 Task: Add an event with the title Second Networking Lunch, date '2024/03/11', time 9:40 AM to 11:40 AMand add a description: During the meeting, you will have the chance to present an overview of your business, highlighting key aspects such as your product or service, target market, competitive advantage, and growth potential. This presentation should provide a clear understanding of your business model and value proposition, captivating the interest of the potential investor.Select event color  Banana . Add location for the event as: 321 The Blue Mosque, Istanbul, Turkey, logged in from the account softage.6@softage.netand send the event invitation to softage.4@softage.net and softage.1@softage.net. Set a reminder for the event Every weekday(Monday to Friday)
Action: Mouse moved to (85, 91)
Screenshot: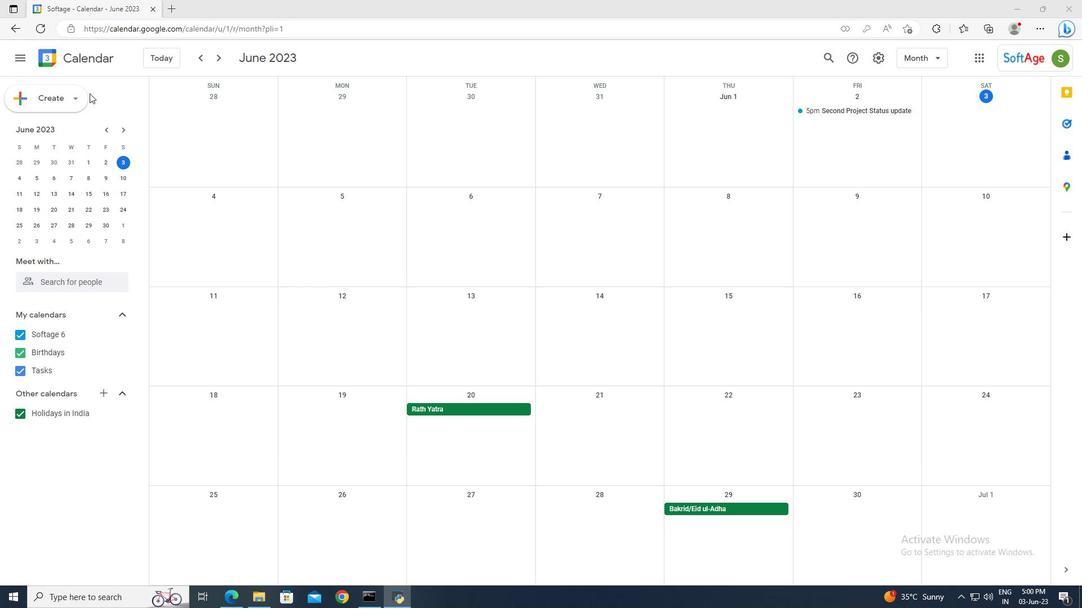 
Action: Mouse pressed left at (85, 91)
Screenshot: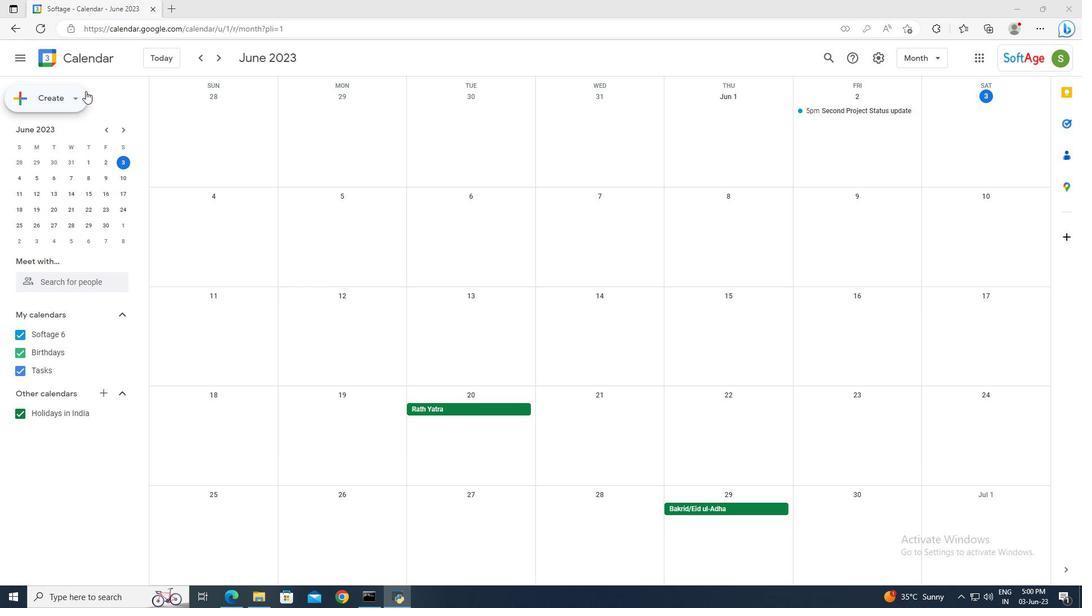 
Action: Mouse moved to (85, 125)
Screenshot: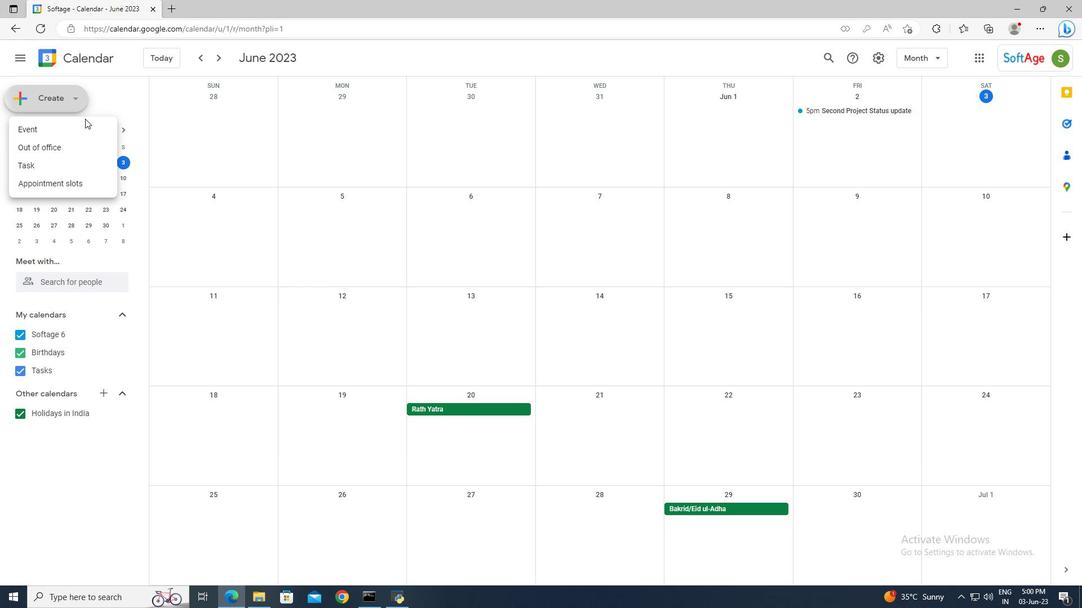 
Action: Mouse pressed left at (85, 125)
Screenshot: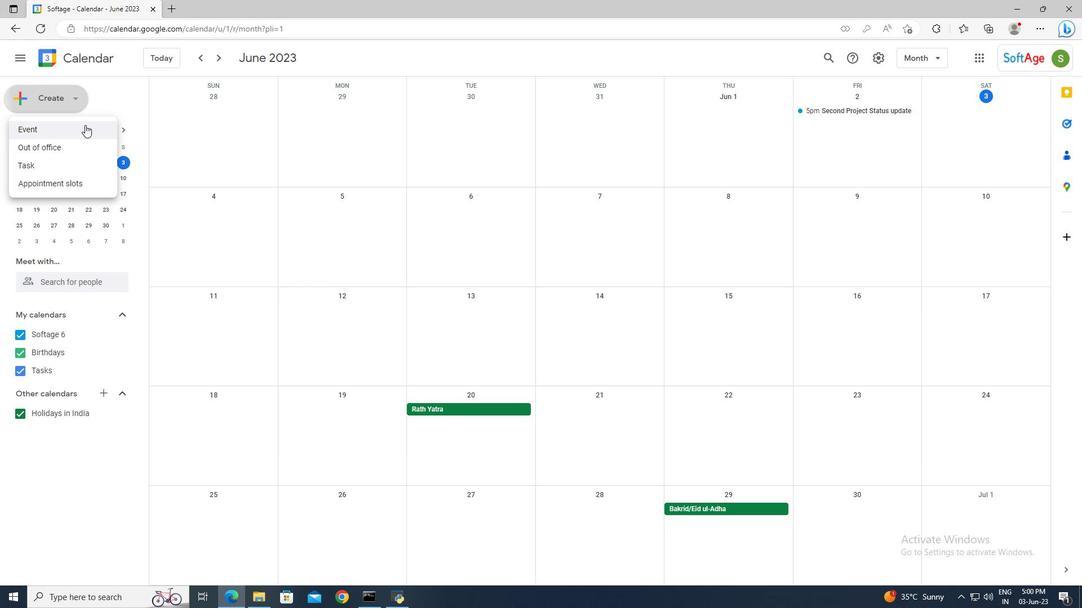 
Action: Mouse moved to (823, 381)
Screenshot: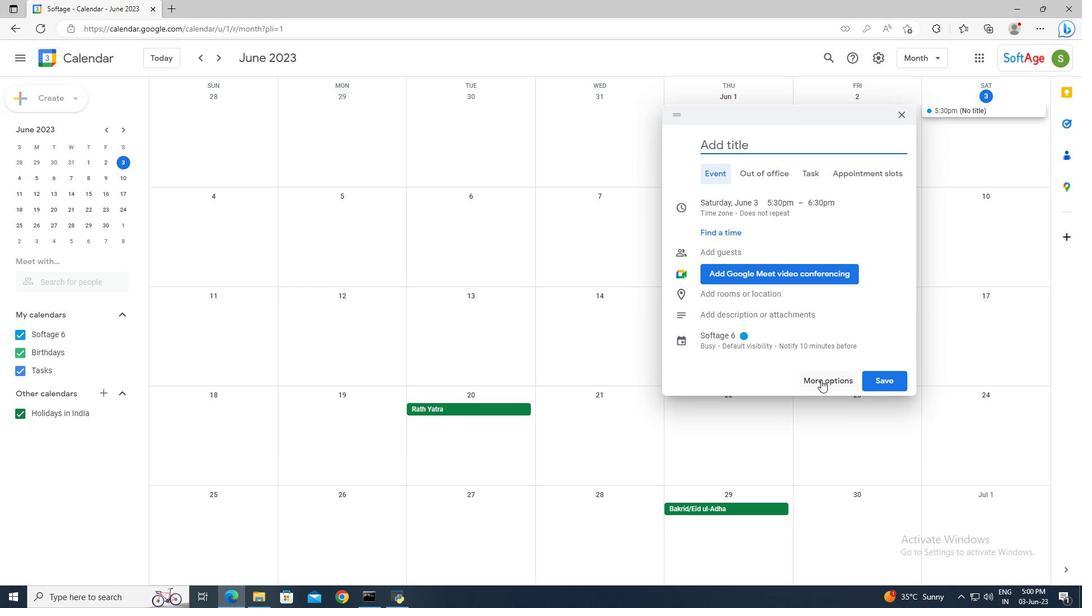 
Action: Mouse pressed left at (823, 381)
Screenshot: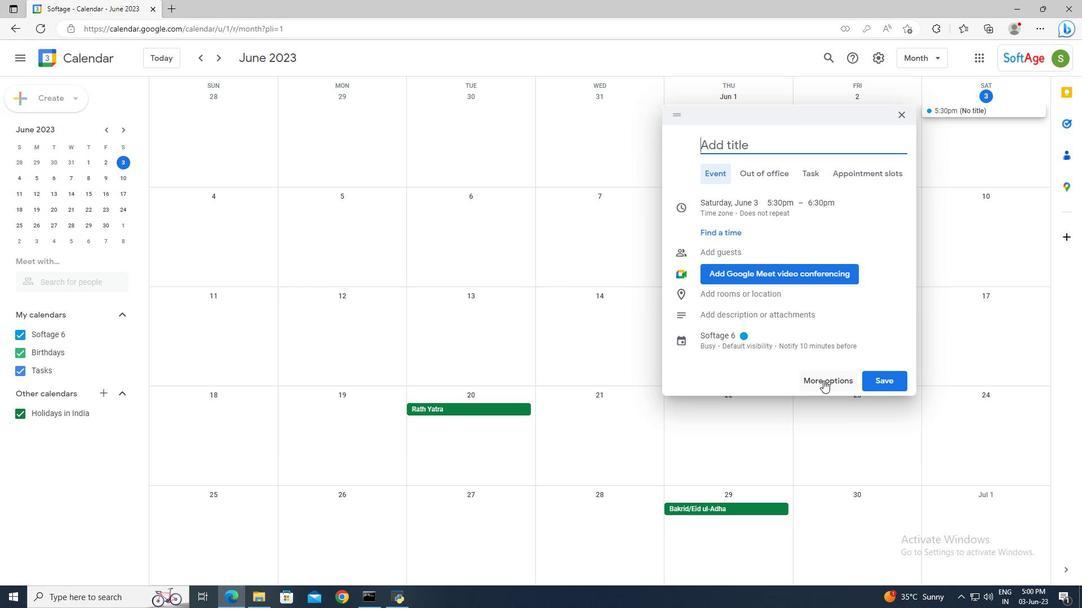 
Action: Mouse moved to (341, 63)
Screenshot: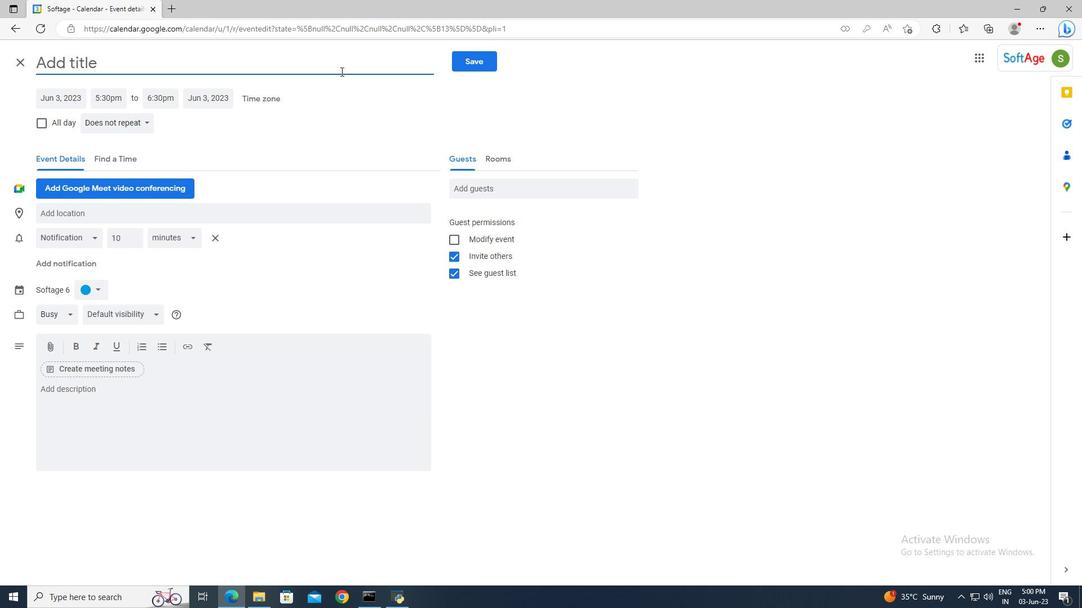 
Action: Mouse pressed left at (341, 63)
Screenshot: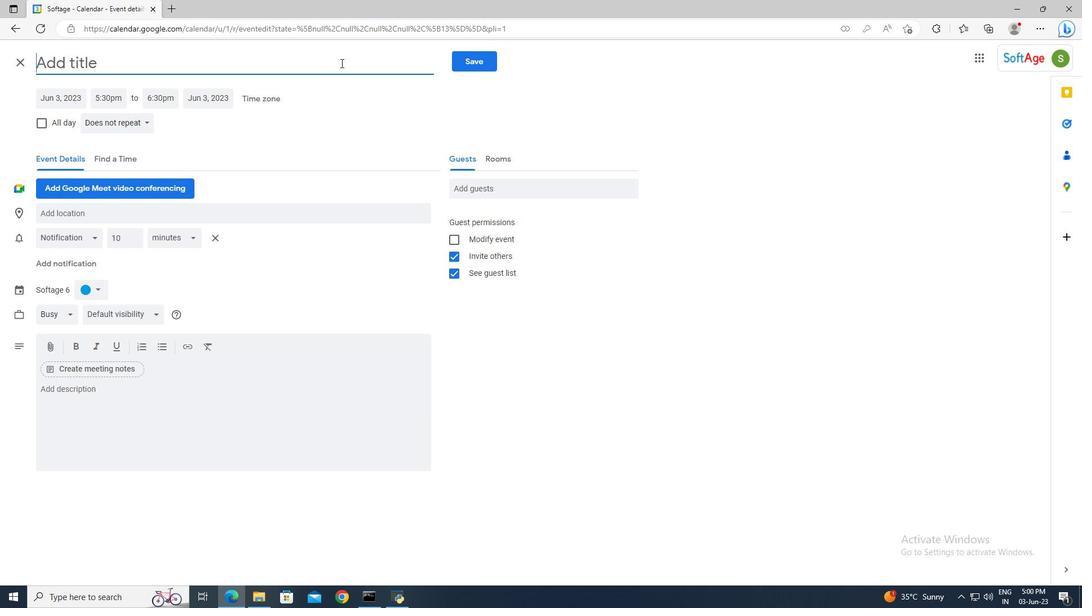 
Action: Key pressed <Key.shift>Second<Key.space><Key.shift>Networking<Key.space><Key.shift>Lunch
Screenshot: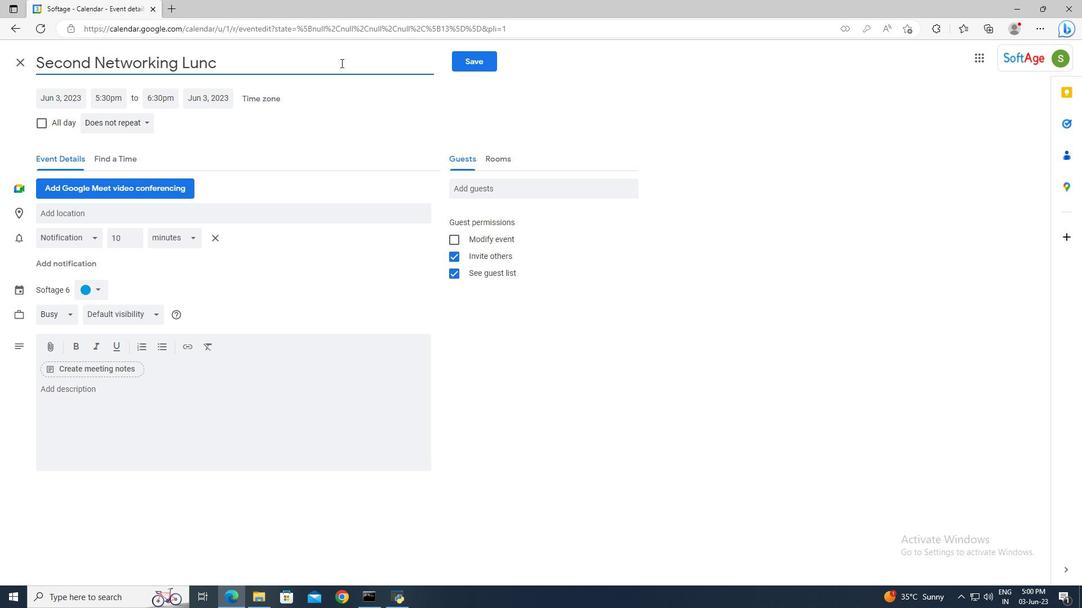 
Action: Mouse moved to (73, 93)
Screenshot: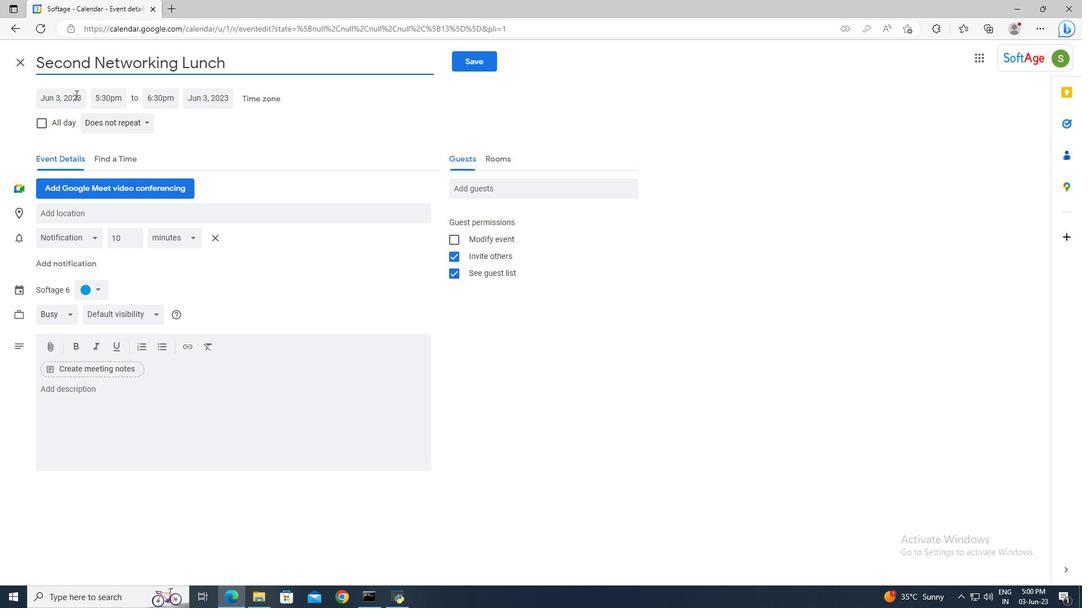 
Action: Mouse pressed left at (73, 93)
Screenshot: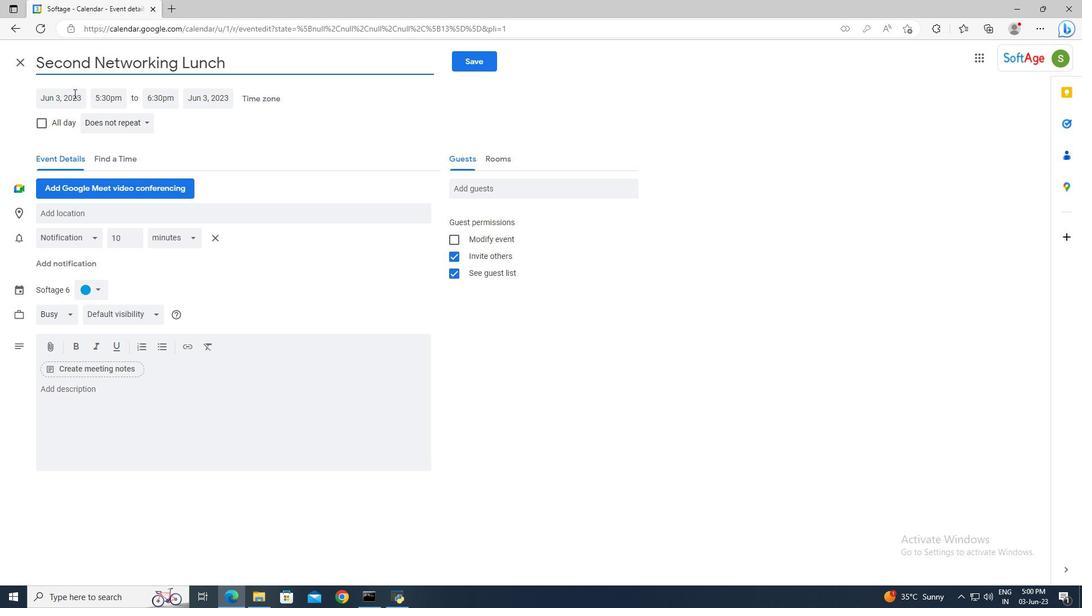 
Action: Mouse moved to (183, 120)
Screenshot: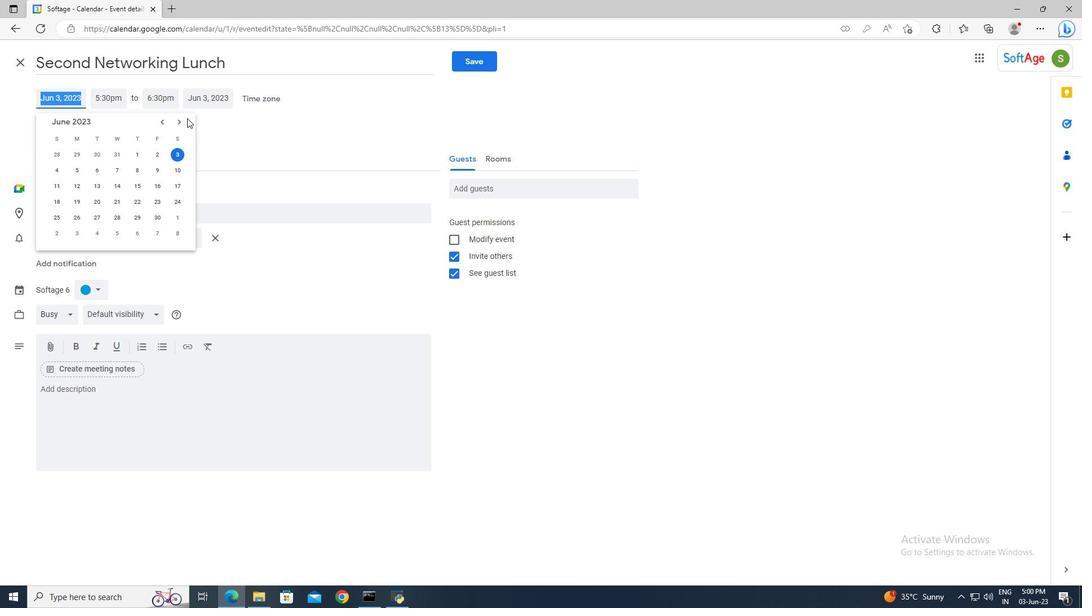 
Action: Mouse pressed left at (183, 120)
Screenshot: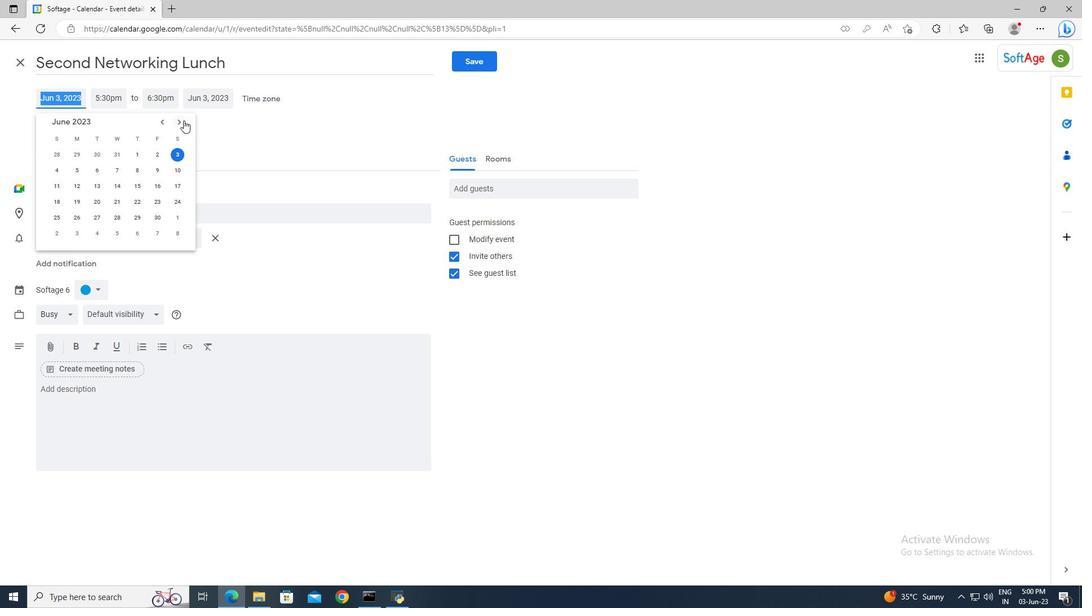 
Action: Mouse pressed left at (183, 120)
Screenshot: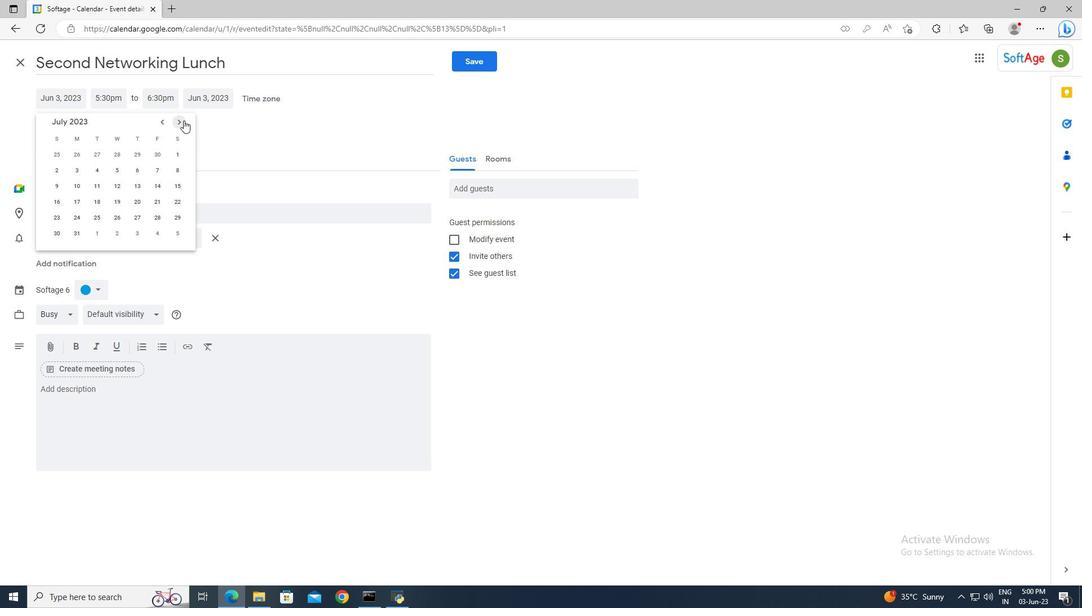 
Action: Mouse pressed left at (183, 120)
Screenshot: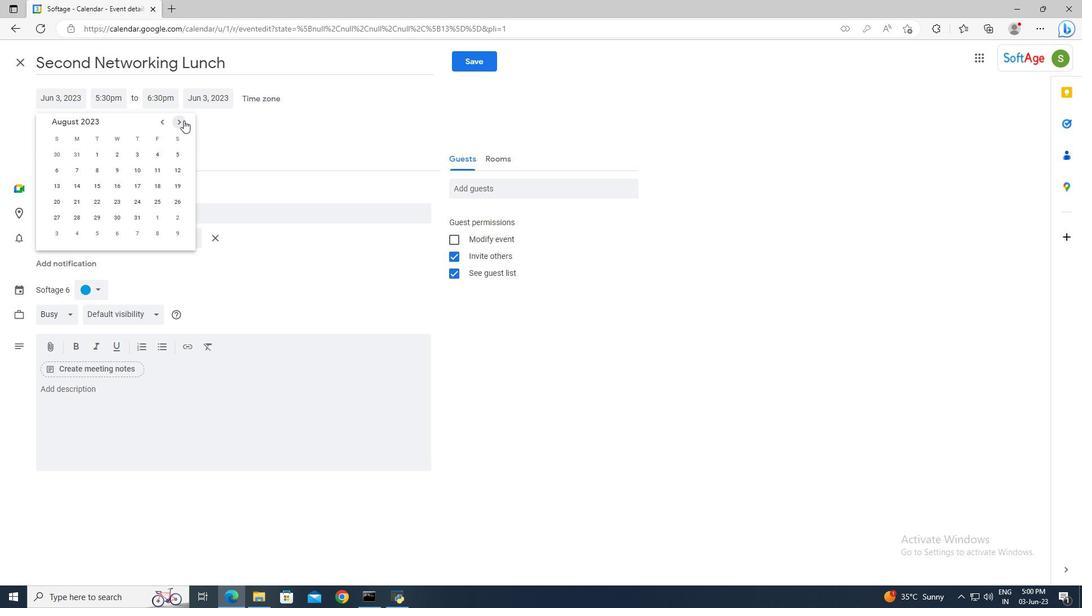 
Action: Mouse pressed left at (183, 120)
Screenshot: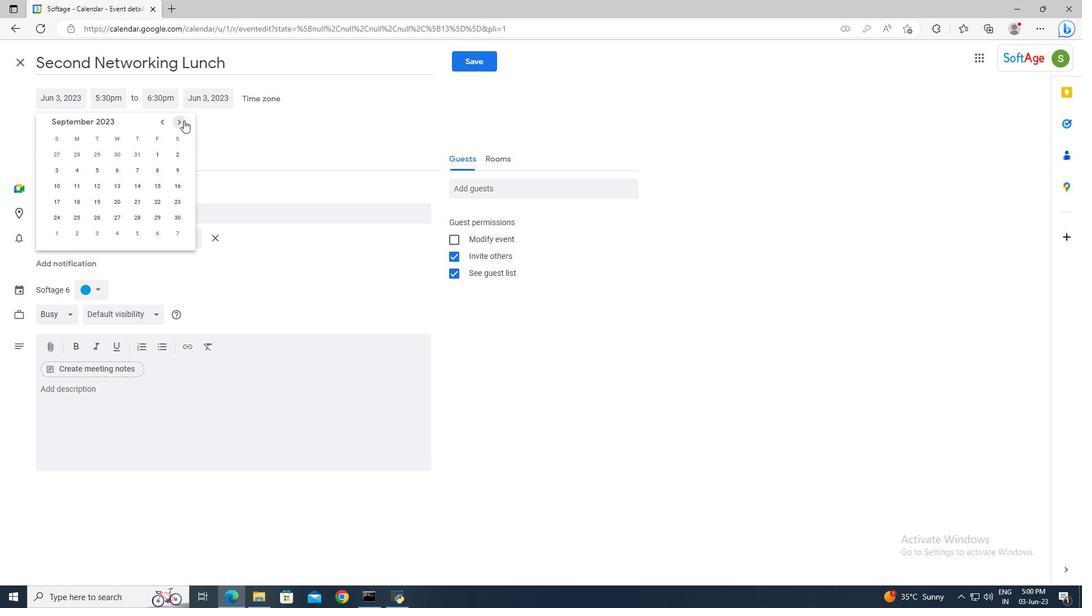 
Action: Mouse moved to (183, 120)
Screenshot: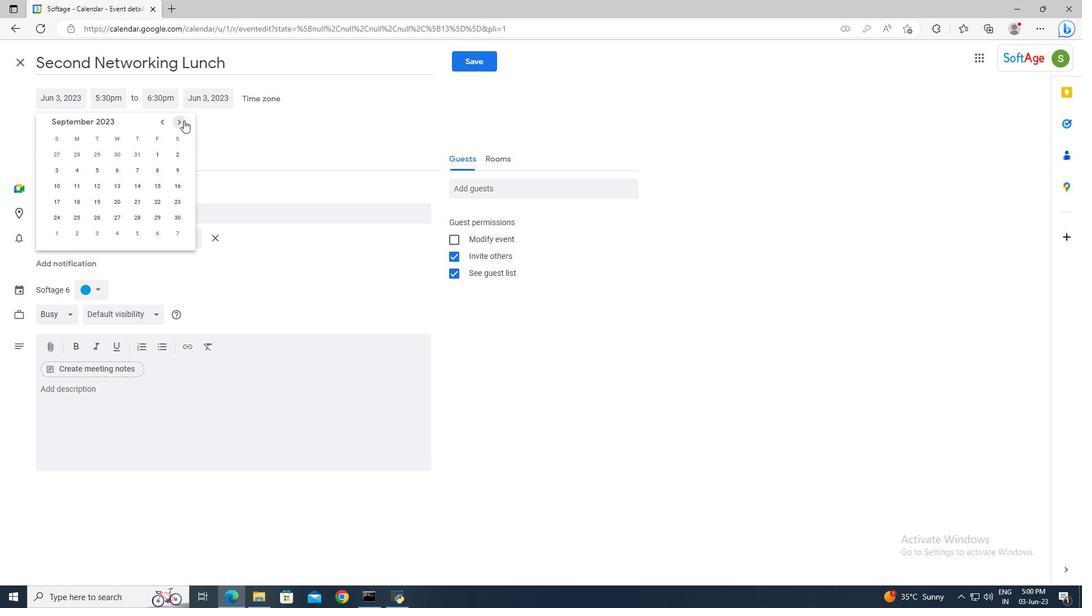 
Action: Mouse pressed left at (183, 120)
Screenshot: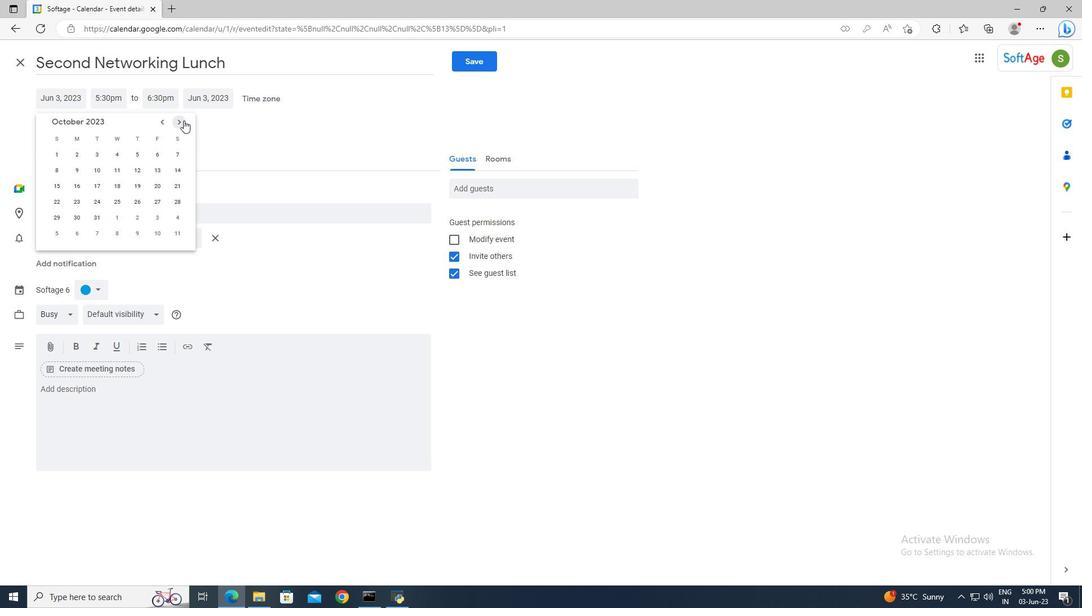 
Action: Mouse pressed left at (183, 120)
Screenshot: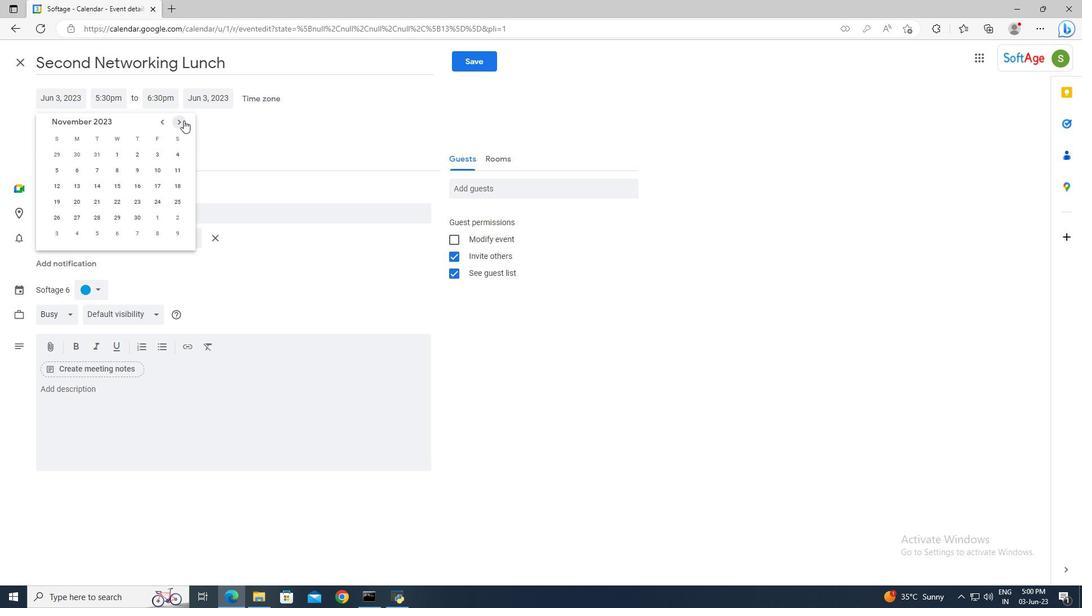 
Action: Mouse pressed left at (183, 120)
Screenshot: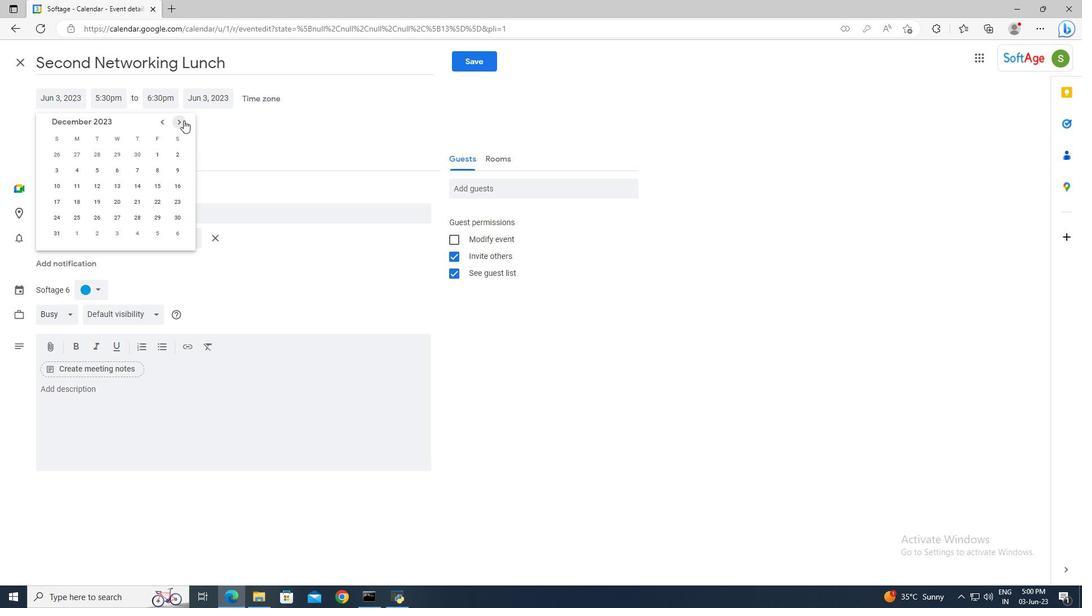 
Action: Mouse pressed left at (183, 120)
Screenshot: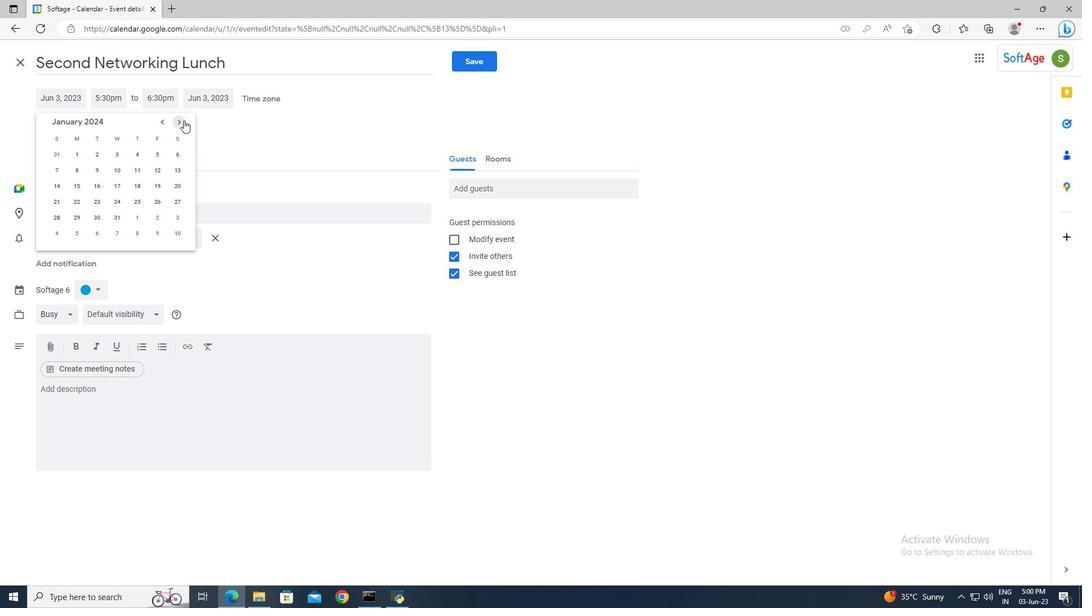 
Action: Mouse pressed left at (183, 120)
Screenshot: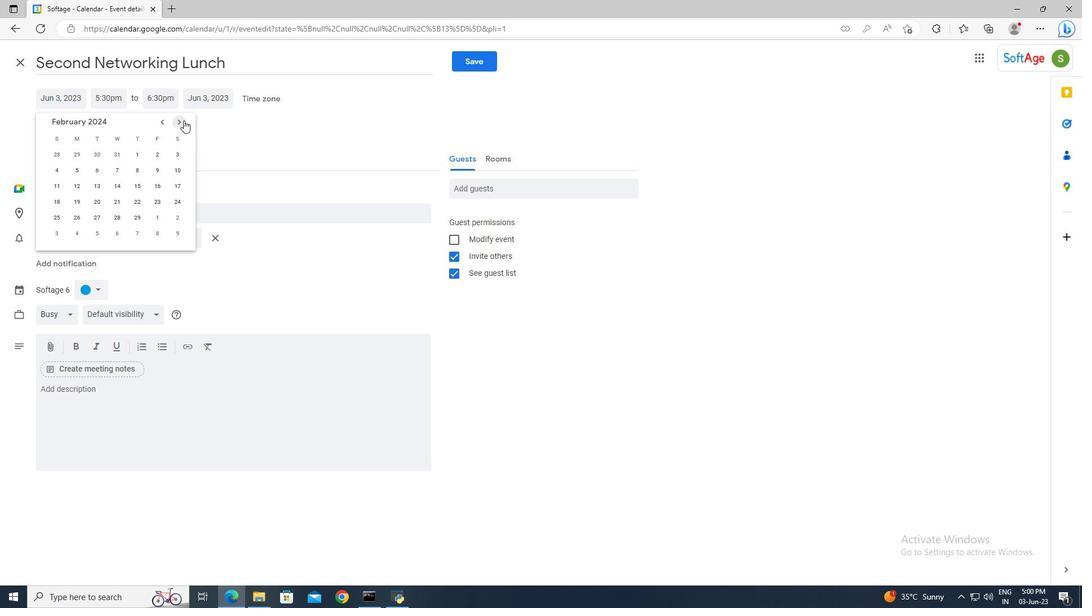 
Action: Mouse moved to (77, 181)
Screenshot: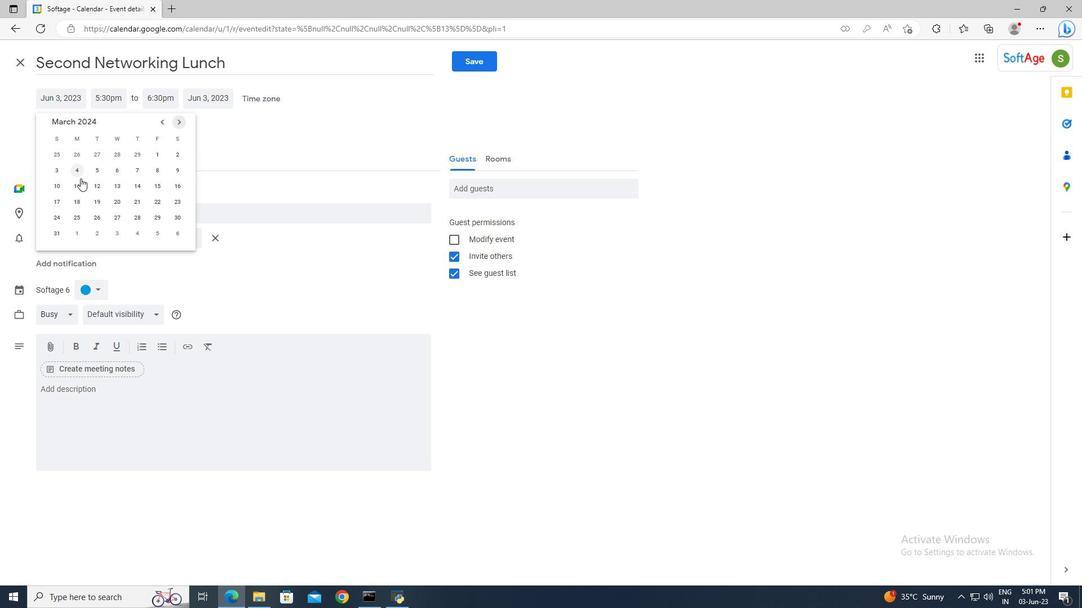 
Action: Mouse pressed left at (77, 181)
Screenshot: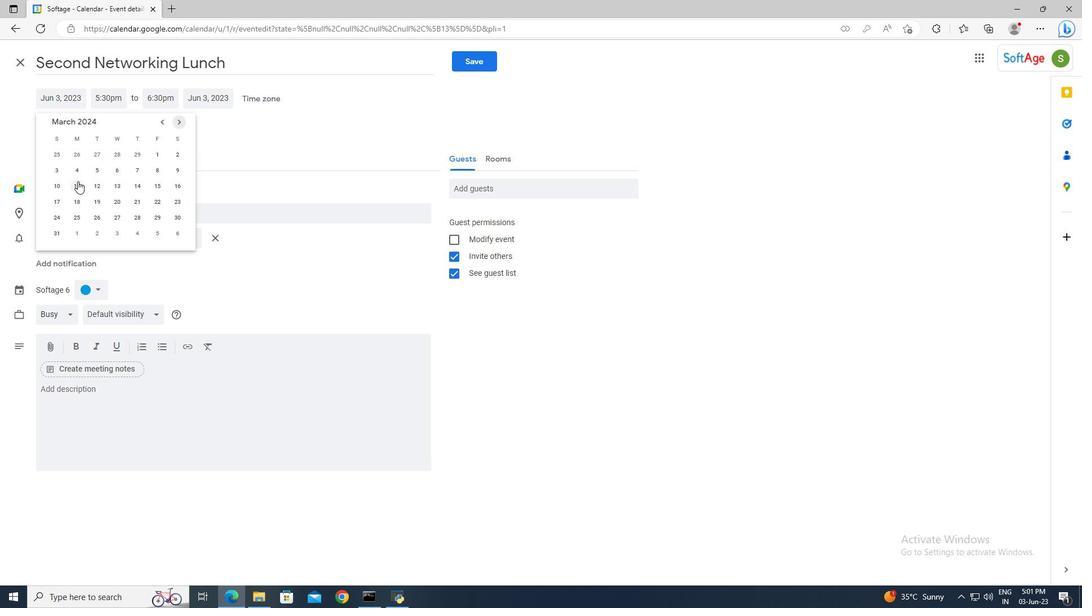 
Action: Mouse moved to (111, 96)
Screenshot: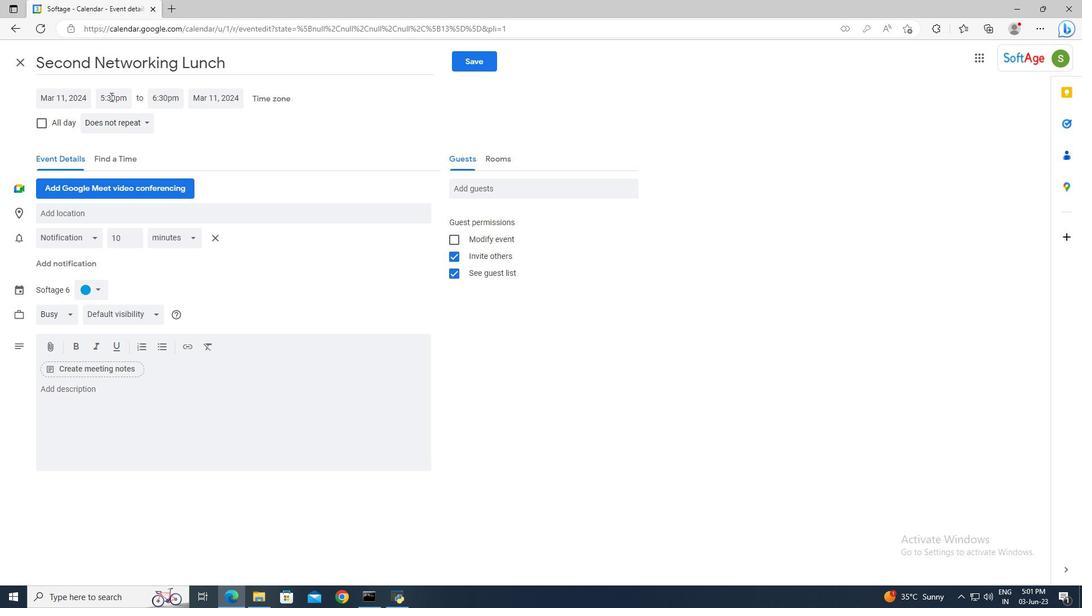 
Action: Mouse pressed left at (111, 96)
Screenshot: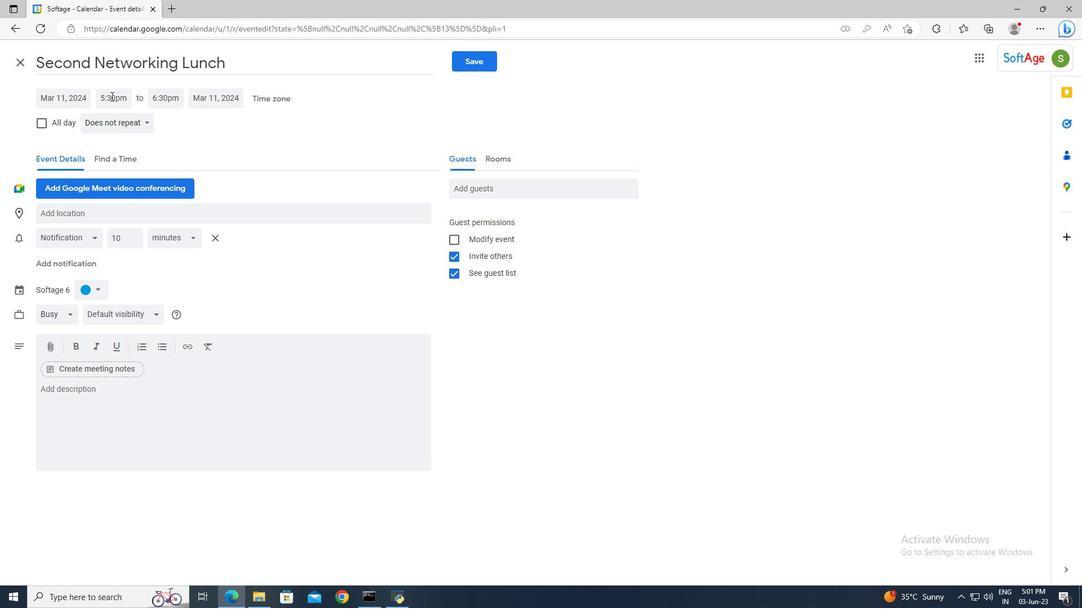 
Action: Key pressed 9<Key.shift_r>:40am<Key.enter><Key.tab>11<Key.shift>:40<Key.enter>
Screenshot: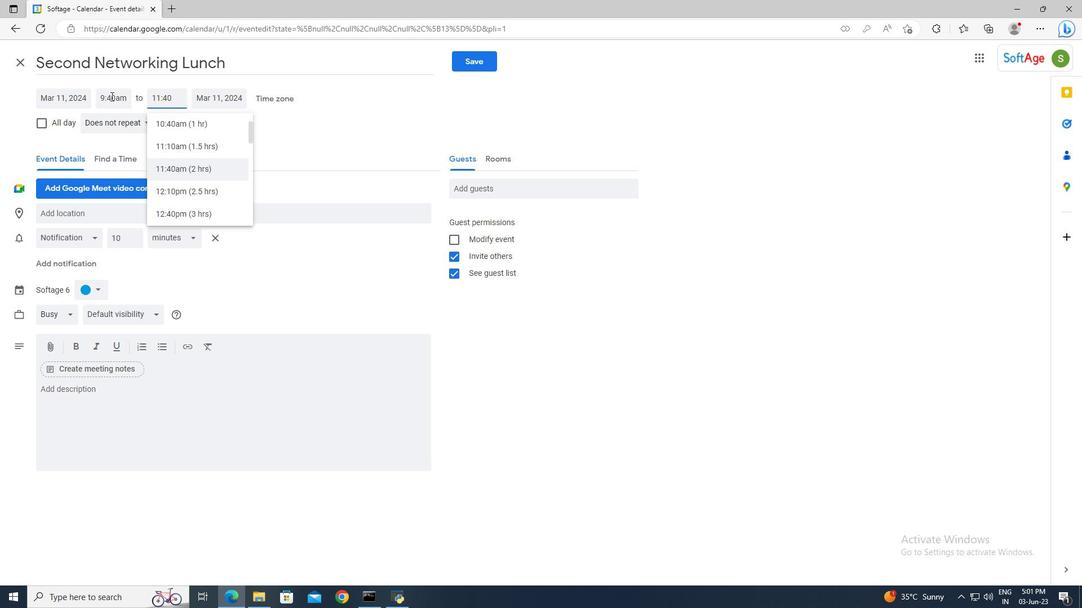 
Action: Mouse moved to (111, 390)
Screenshot: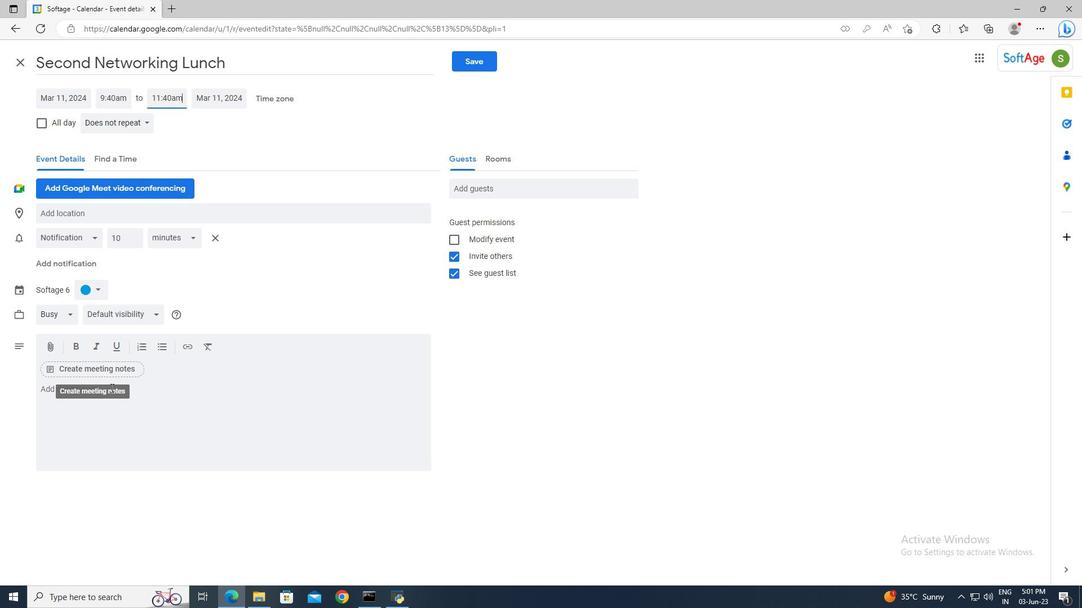 
Action: Mouse pressed left at (111, 390)
Screenshot: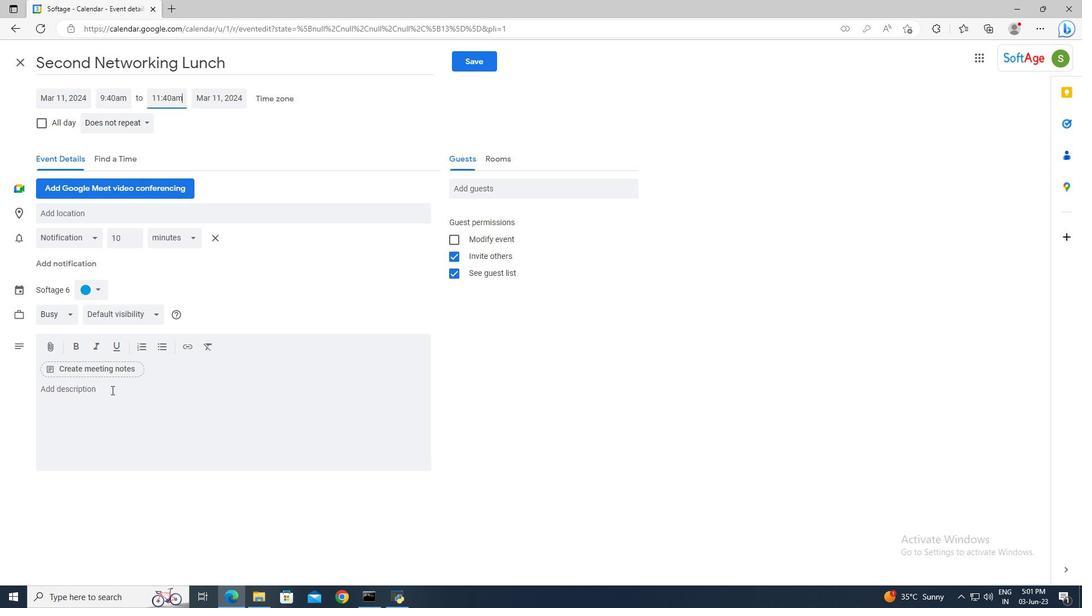 
Action: Key pressed <Key.shift>During<Key.space>the<Key.space>meeting,<Key.space>you<Key.space>will<Key.space>have<Key.space>the<Key.space>chance<Key.space>to<Key.space>present<Key.space>an<Key.space>overview<Key.space>of<Key.space>your<Key.space>business,<Key.space>highlighting<Key.space>key<Key.space>aspects<Key.space>such<Key.space>as<Key.space>your<Key.space>product<Key.space>or<Key.space>service,<Key.space>target<Key.space>market,<Key.space>competitive<Key.space>advantage,<Key.space>and<Key.space>growth<Key.space>potential.<Key.space><Key.shift>This<Key.space>presentation<Key.space>should<Key.space>provis<Key.backspace>de<Key.space>a<Key.space>clear<Key.space>understanding<Key.space>of<Key.space>your<Key.space>business<Key.space>model<Key.space>and<Key.space>value<Key.space>proposition,<Key.space>captivating<Key.space>the<Key.space>interest<Key.space>of<Key.space>the<Key.space>potential<Key.space>investor.
Screenshot: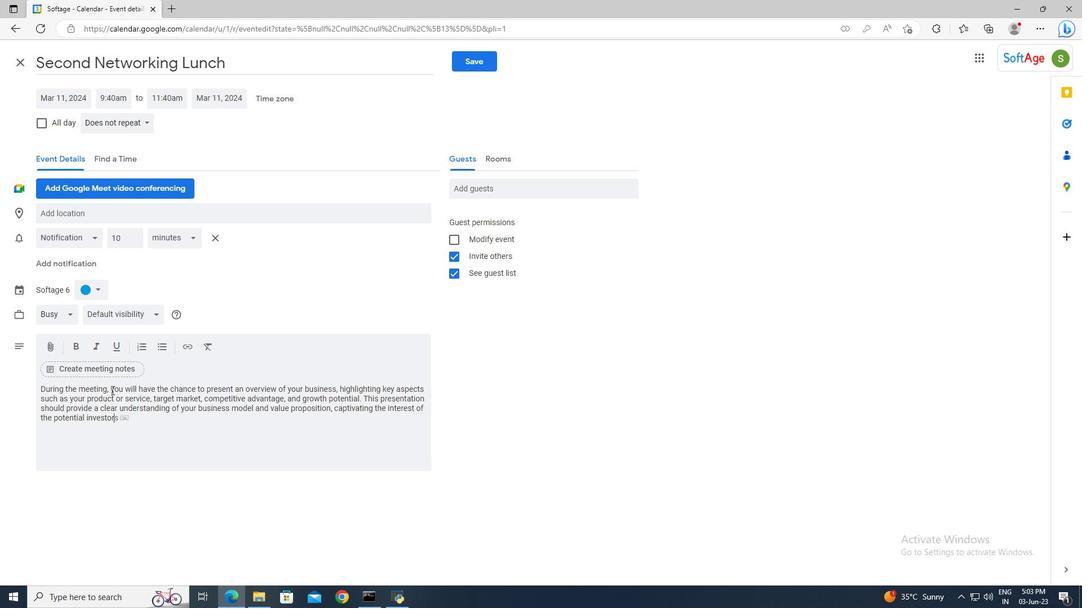 
Action: Mouse moved to (100, 292)
Screenshot: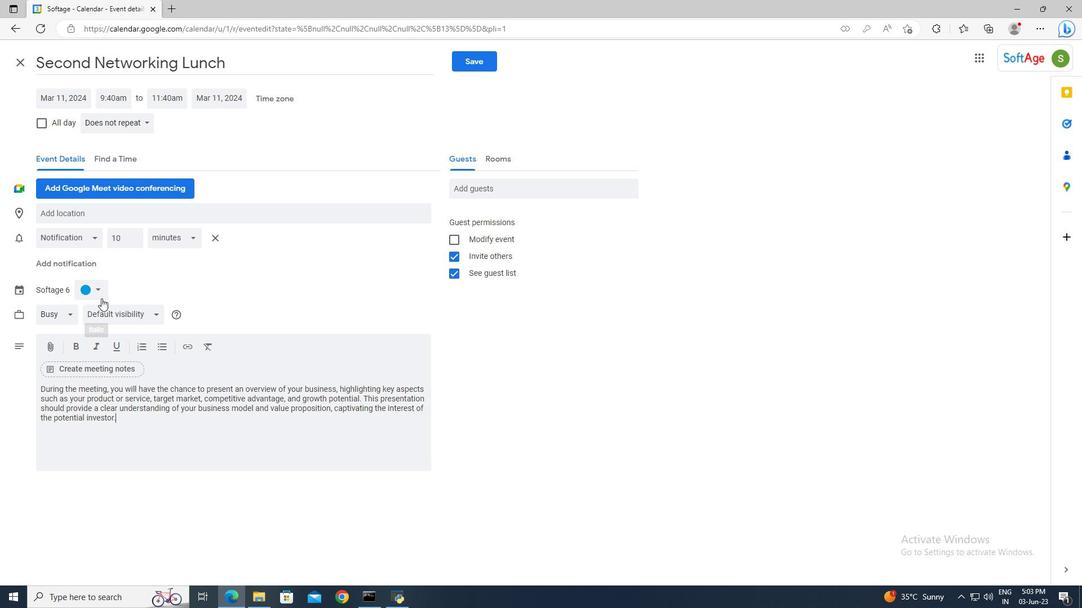 
Action: Mouse pressed left at (100, 292)
Screenshot: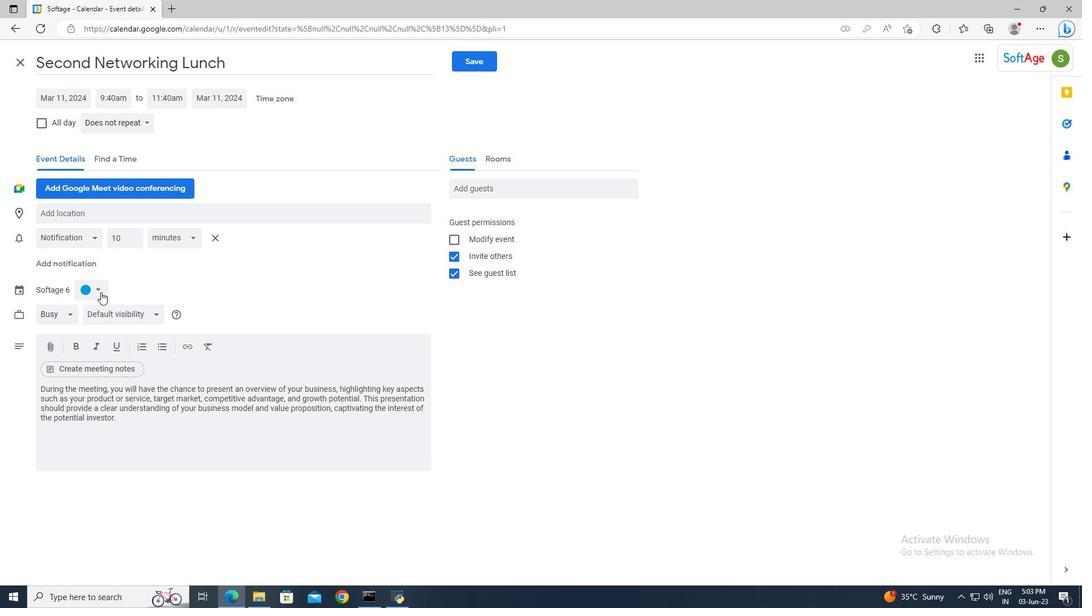 
Action: Mouse moved to (100, 304)
Screenshot: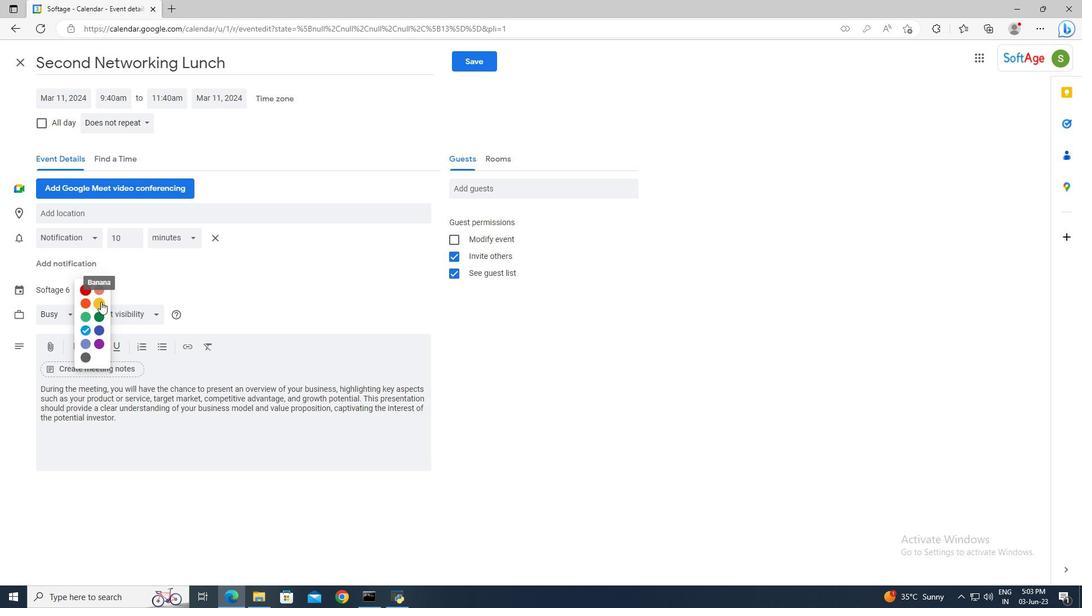 
Action: Mouse pressed left at (100, 304)
Screenshot: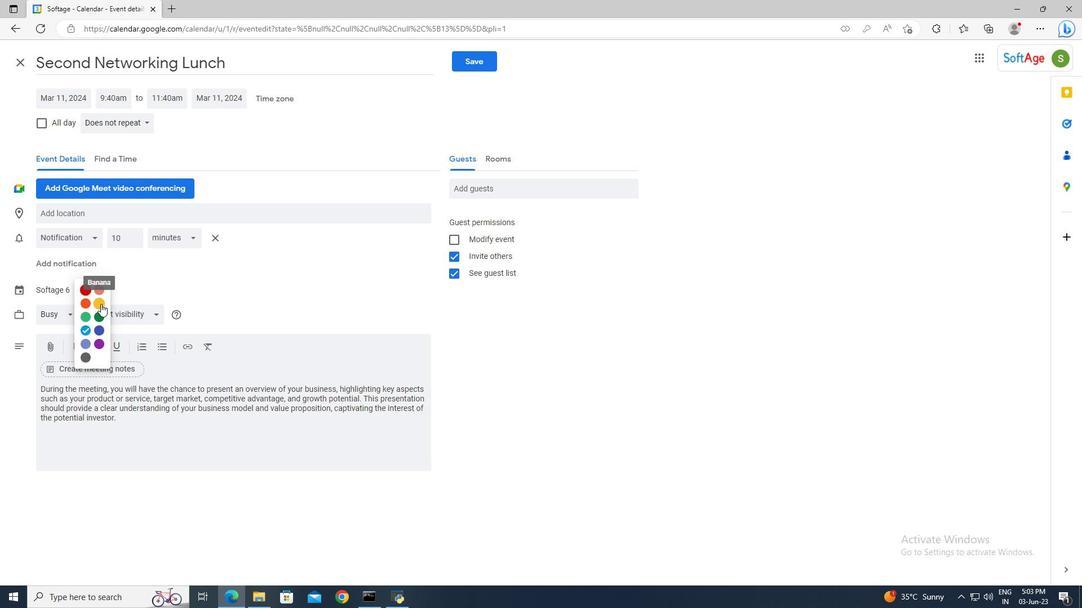 
Action: Mouse moved to (113, 218)
Screenshot: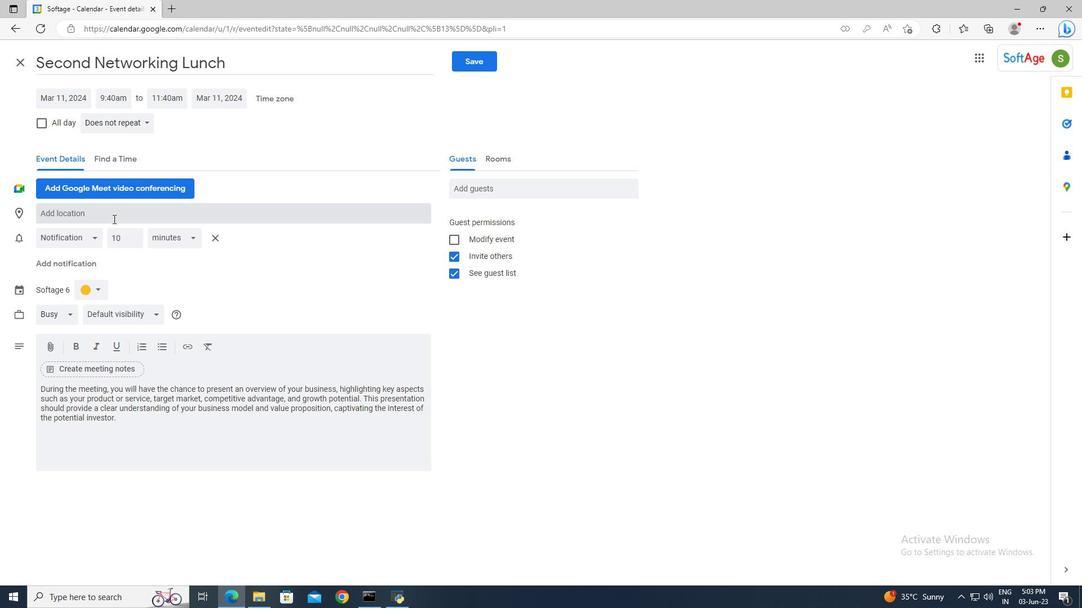 
Action: Mouse pressed left at (113, 218)
Screenshot: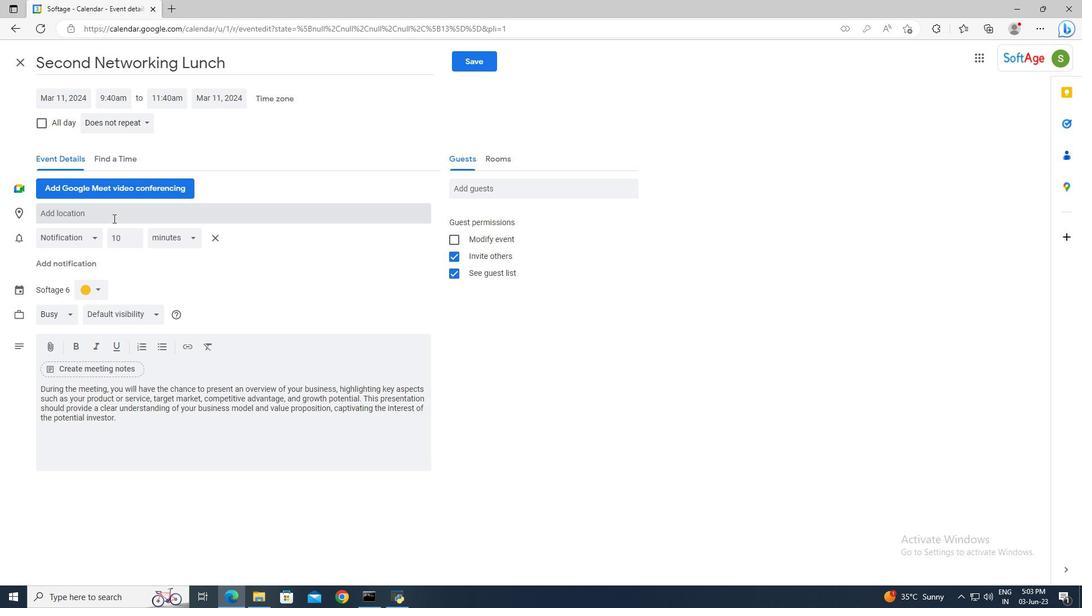 
Action: Key pressed 321<Key.space><Key.shift>t<Key.shift><Key.backspace><Key.shift>The<Key.space><Key.shift>Blue<Key.space><Key.shift>Mosque,<Key.space><Key.shift>Istanbul,<Key.space><Key.shift>Turkey<Key.enter>
Screenshot: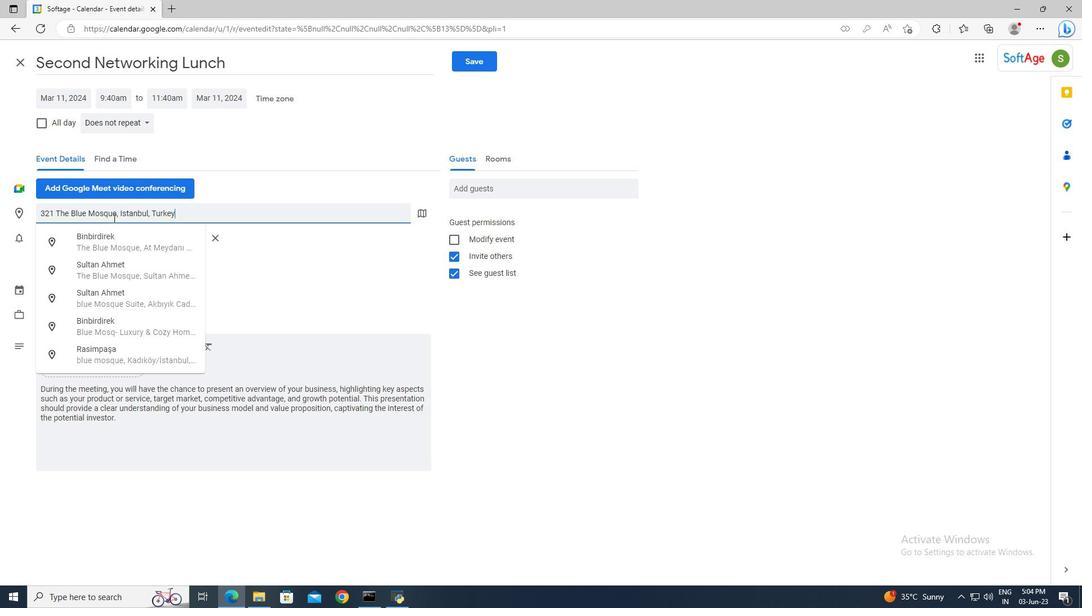 
Action: Mouse moved to (486, 190)
Screenshot: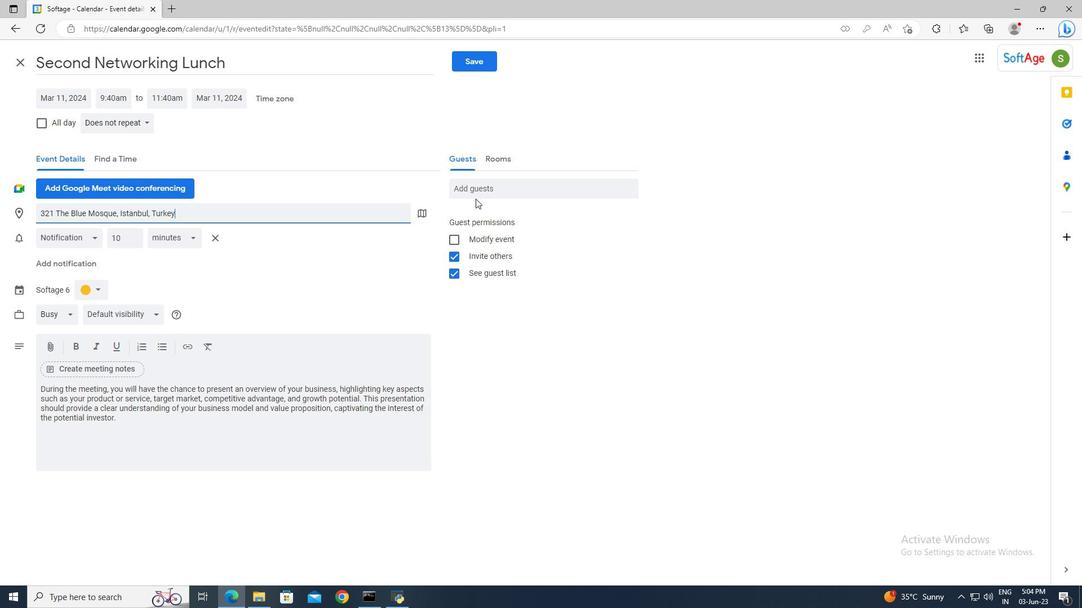 
Action: Mouse pressed left at (486, 190)
Screenshot: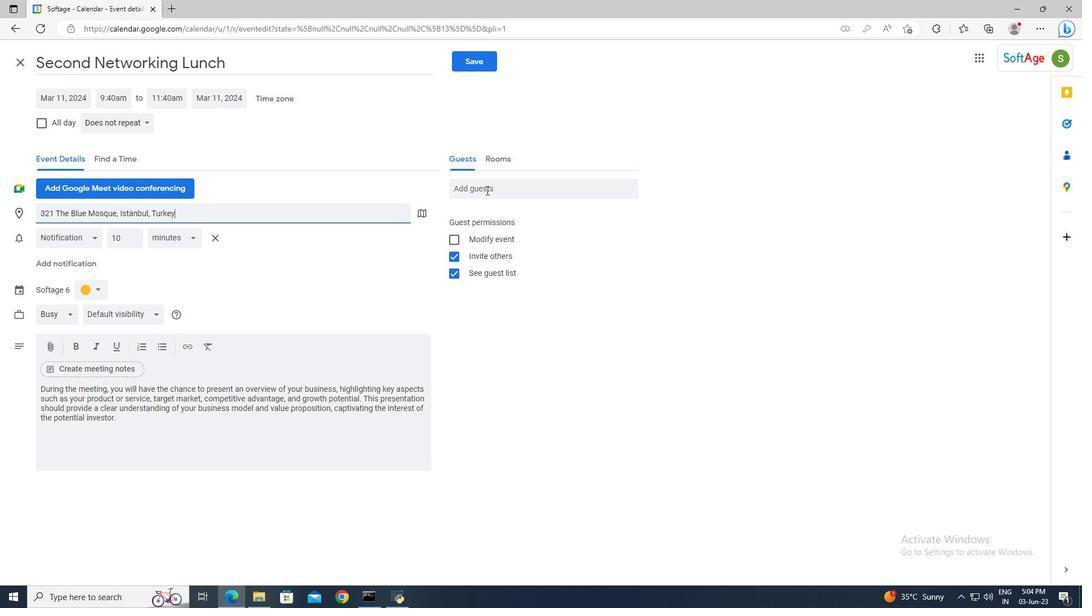 
Action: Mouse moved to (486, 190)
Screenshot: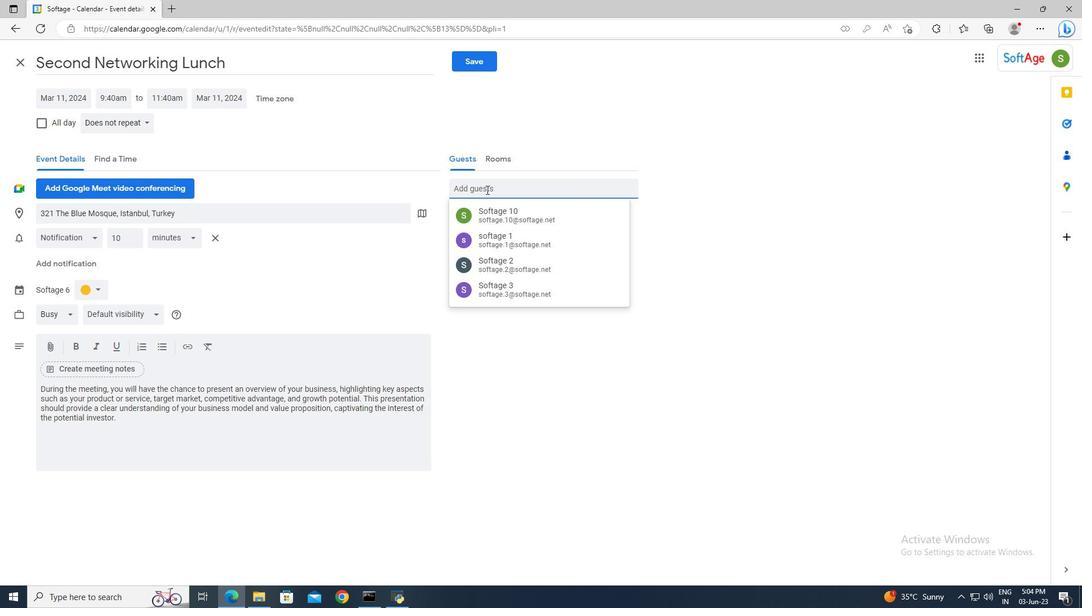 
Action: Key pressed s
Screenshot: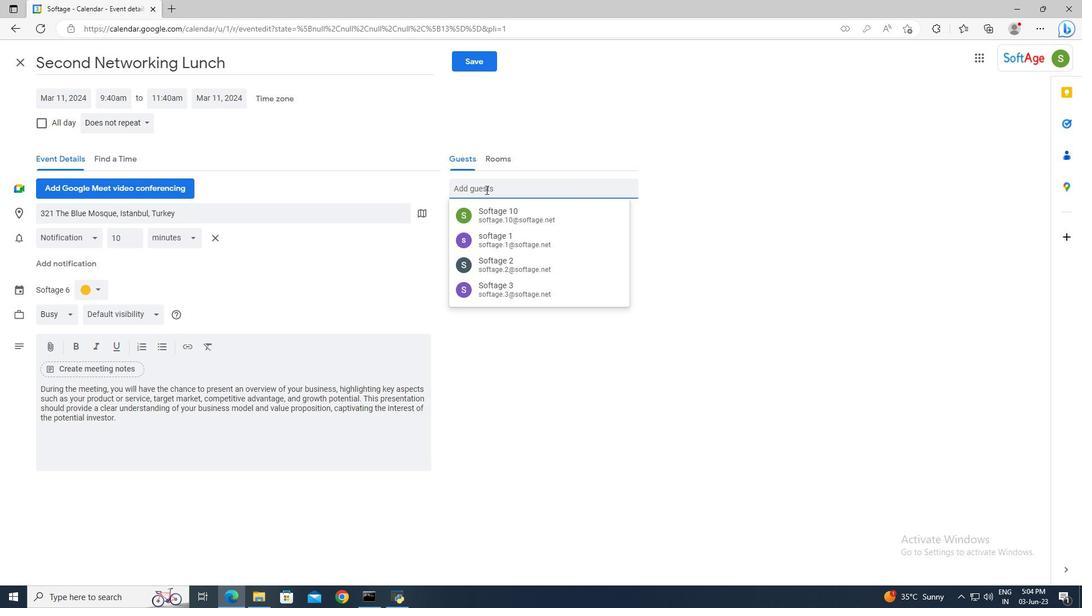 
Action: Mouse moved to (485, 190)
Screenshot: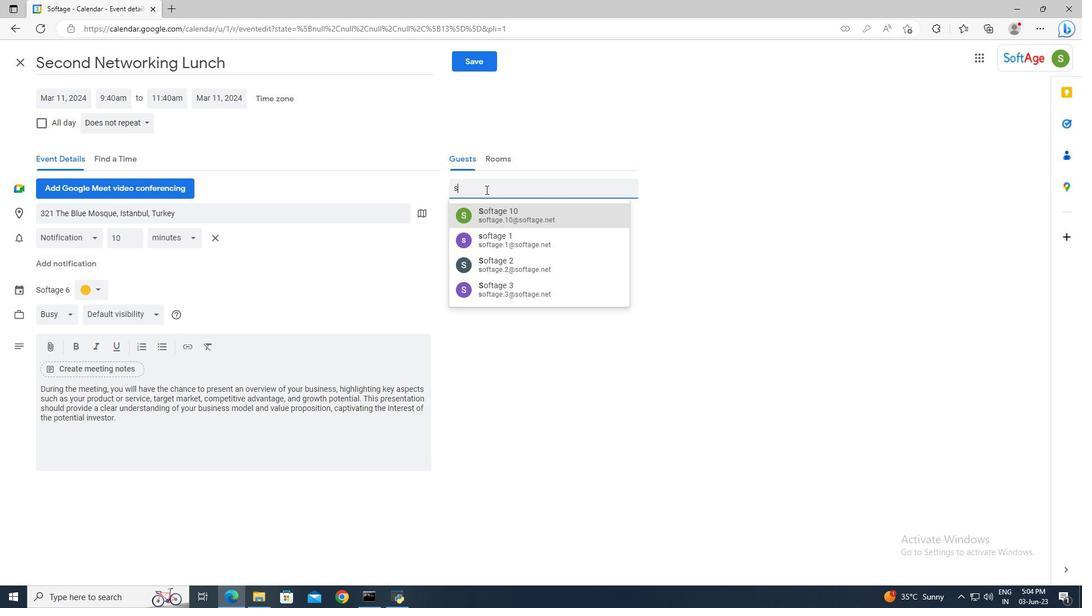 
Action: Key pressed o
Screenshot: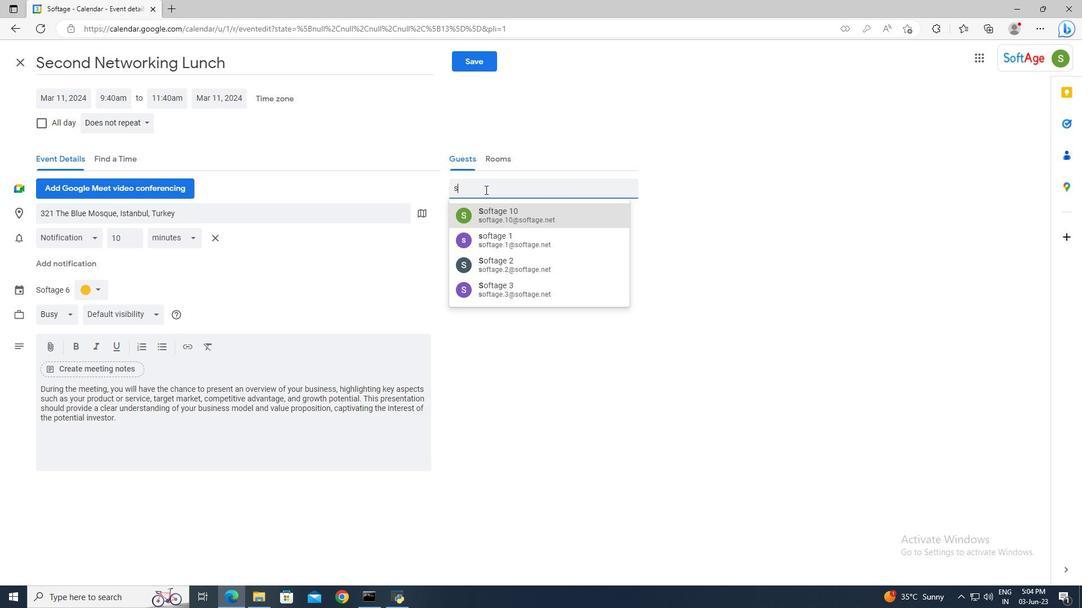 
Action: Mouse moved to (484, 189)
Screenshot: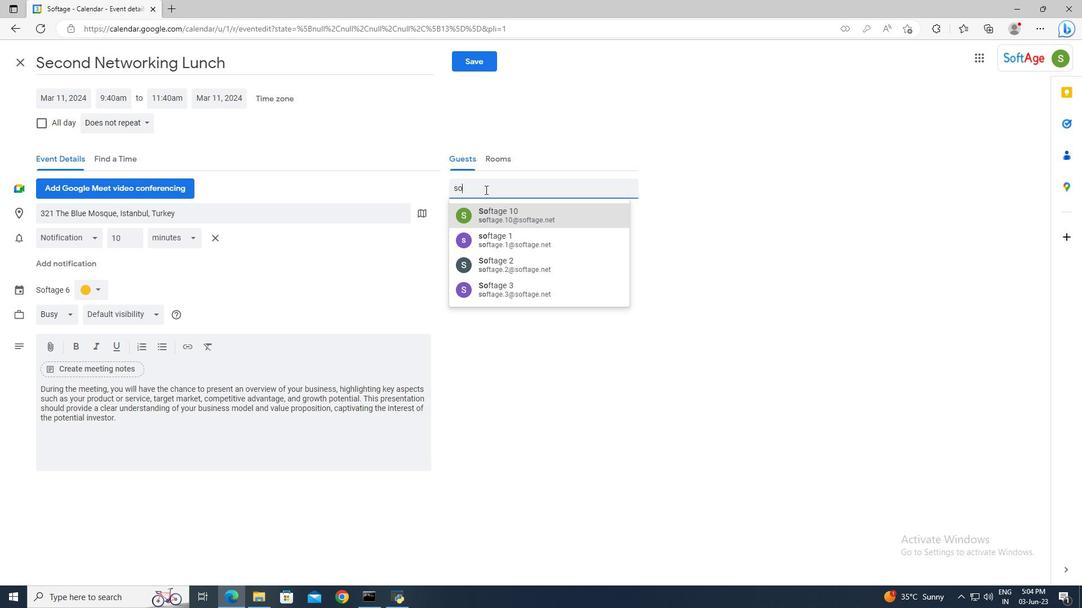 
Action: Key pressed ftage.4<Key.shift><Key.shift><Key.shift>@
Screenshot: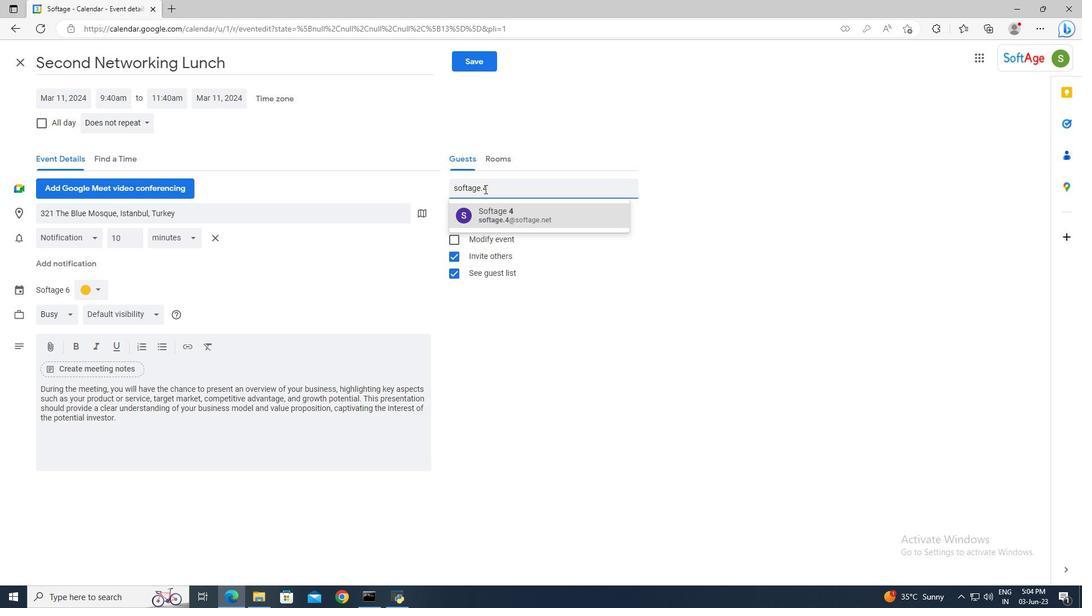 
Action: Mouse moved to (484, 189)
Screenshot: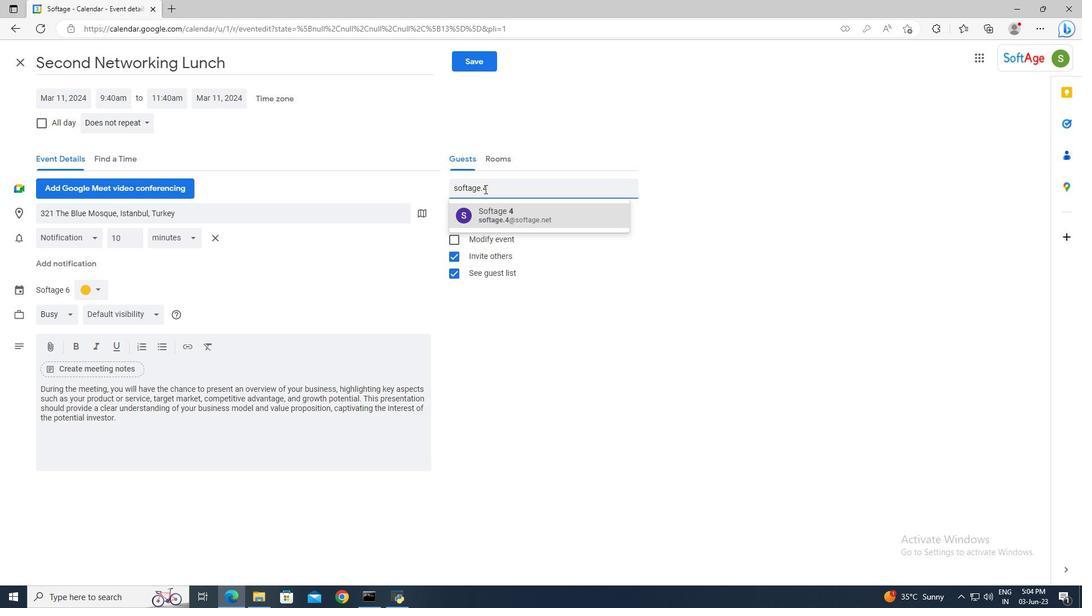 
Action: Key pressed softage.net<Key.enter>softage.1<Key.shift>@softage.net<Key.enter>
Screenshot: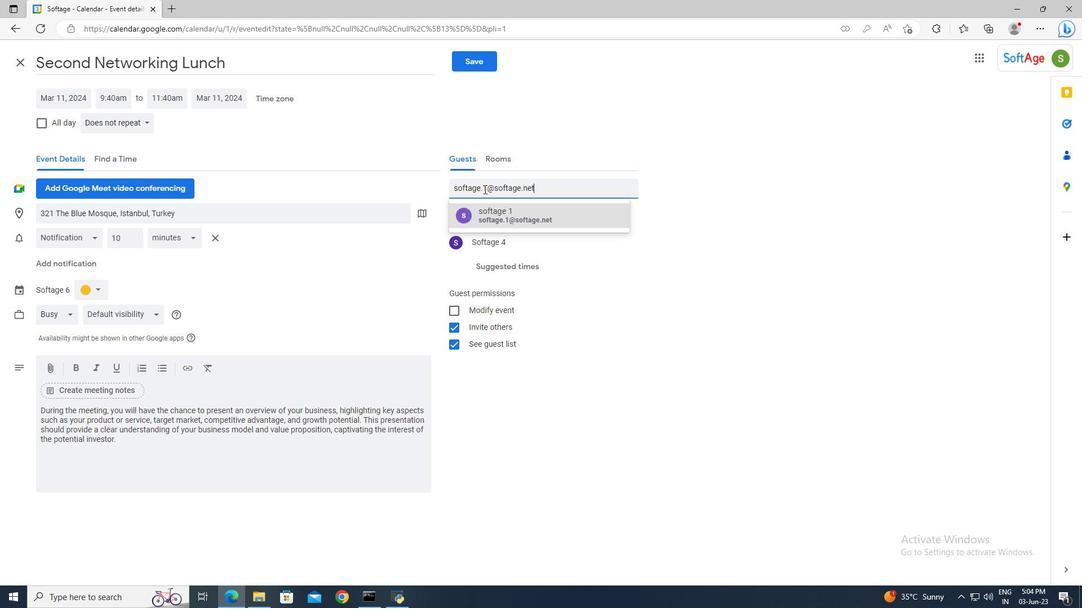 
Action: Mouse moved to (145, 124)
Screenshot: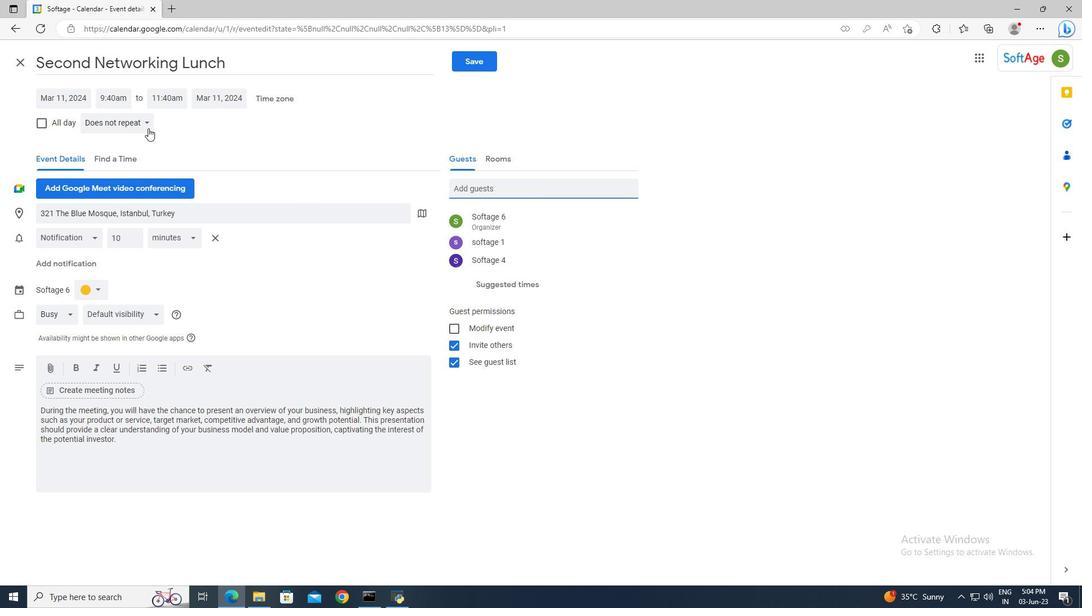 
Action: Mouse pressed left at (145, 124)
Screenshot: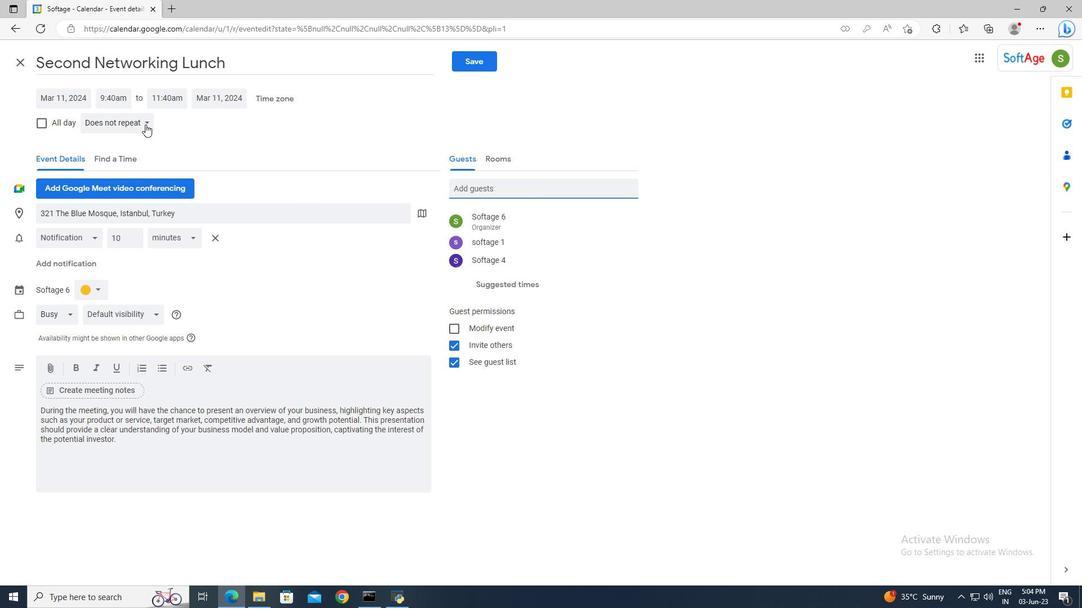 
Action: Mouse moved to (157, 217)
Screenshot: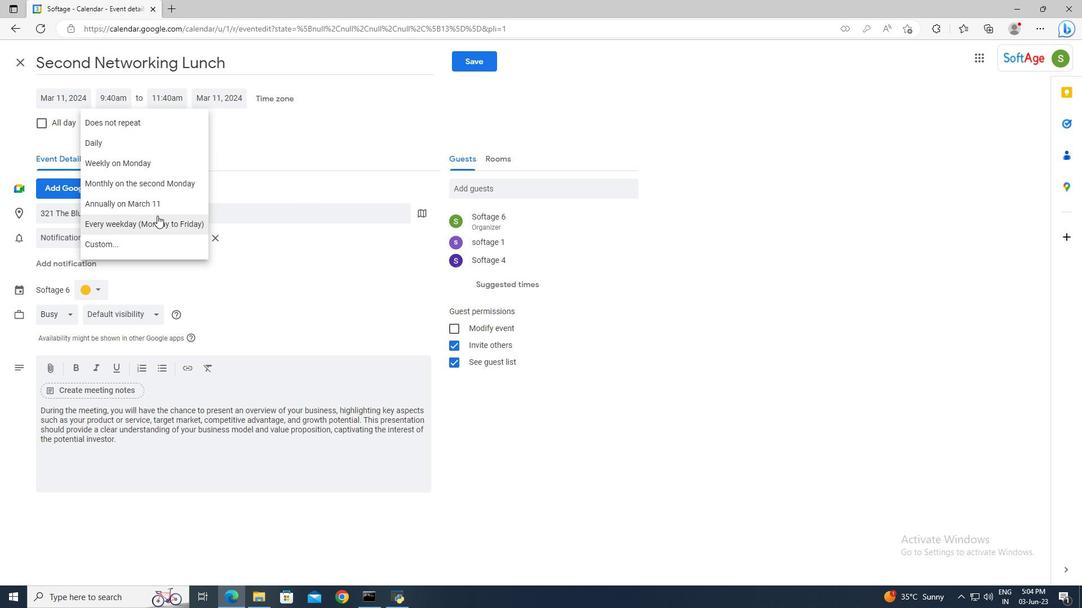 
Action: Mouse pressed left at (157, 217)
Screenshot: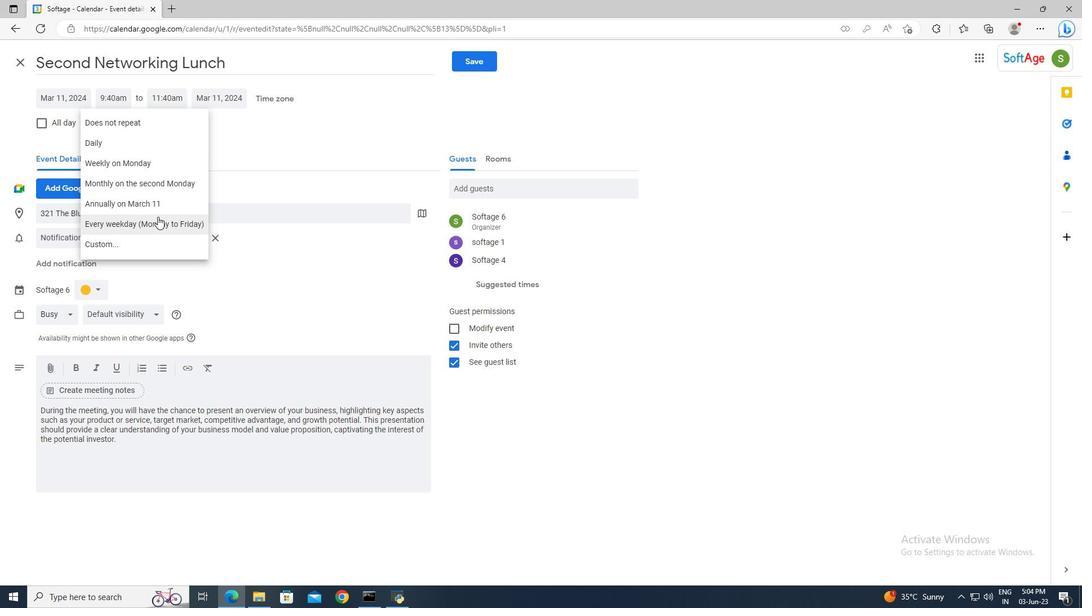 
Action: Mouse moved to (474, 62)
Screenshot: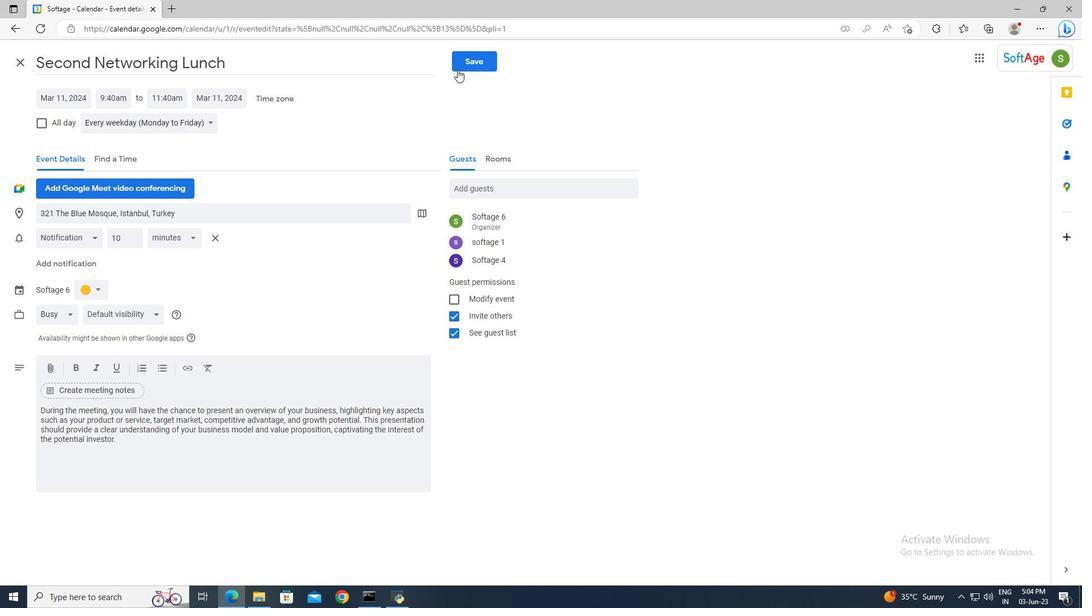 
Action: Mouse pressed left at (474, 62)
Screenshot: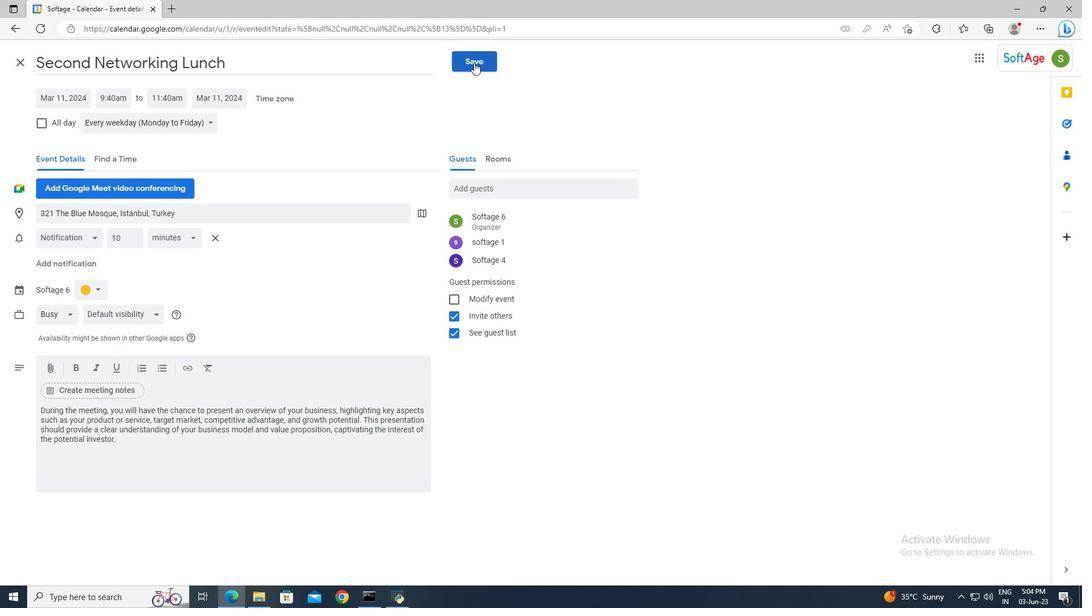 
Action: Mouse moved to (639, 340)
Screenshot: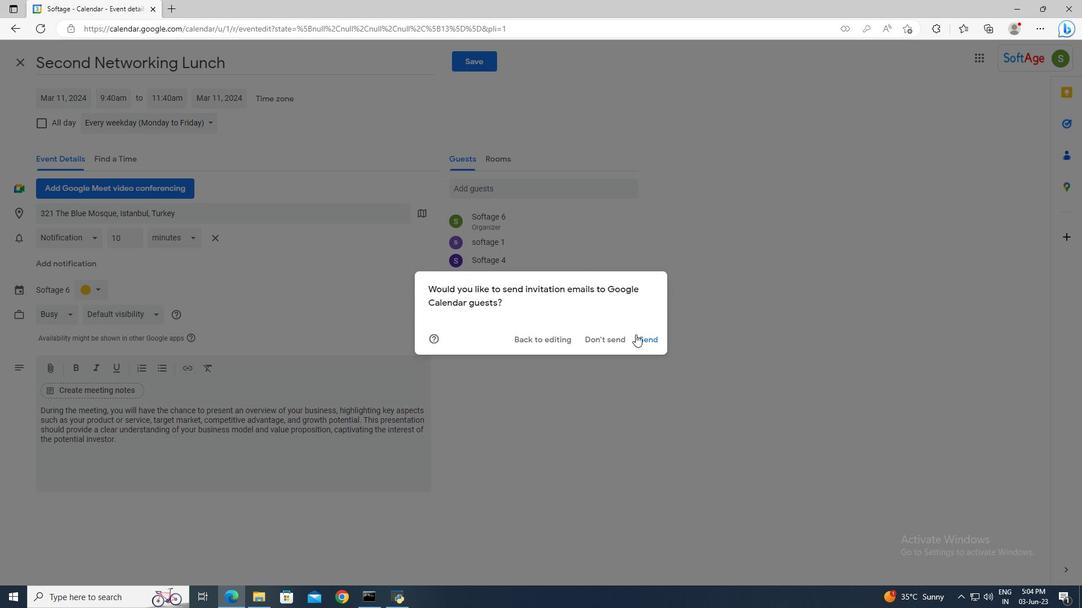 
Action: Mouse pressed left at (639, 340)
Screenshot: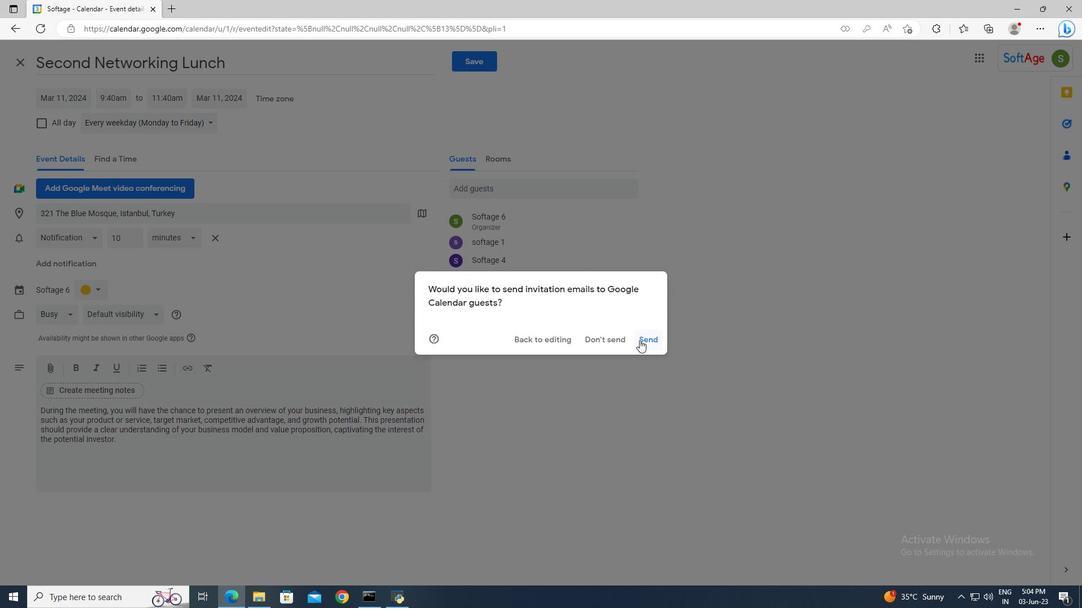 
